 Task: Add a signature Alan Parker containing Warm regards, Alan Parker to email address softage.10@softage.net and add a folder Disaster recovery
Action: Mouse moved to (105, 99)
Screenshot: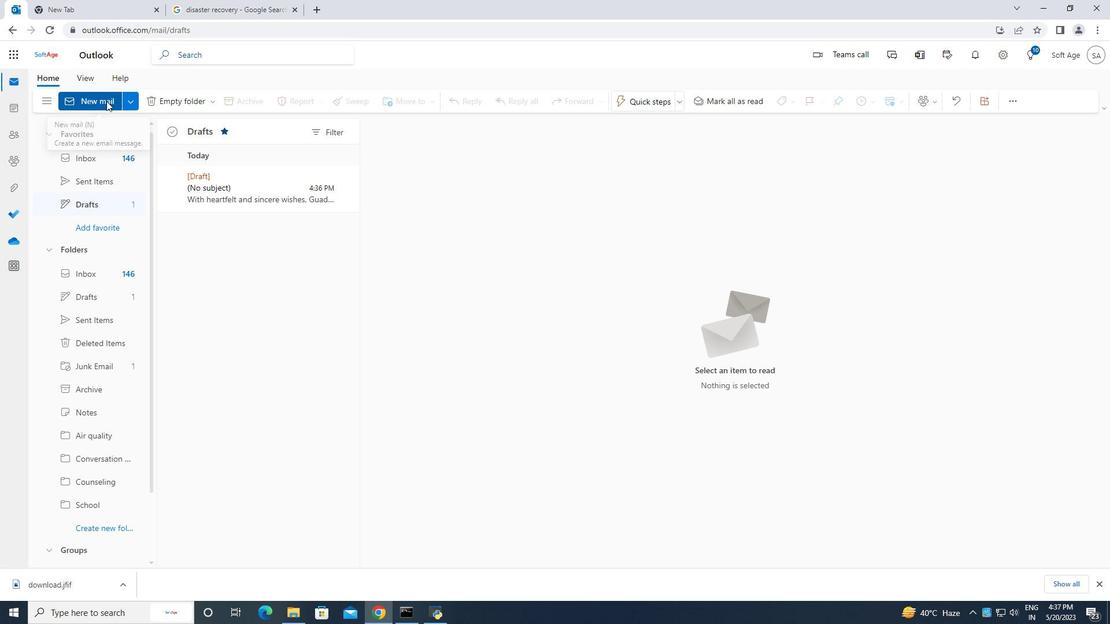
Action: Mouse pressed left at (105, 99)
Screenshot: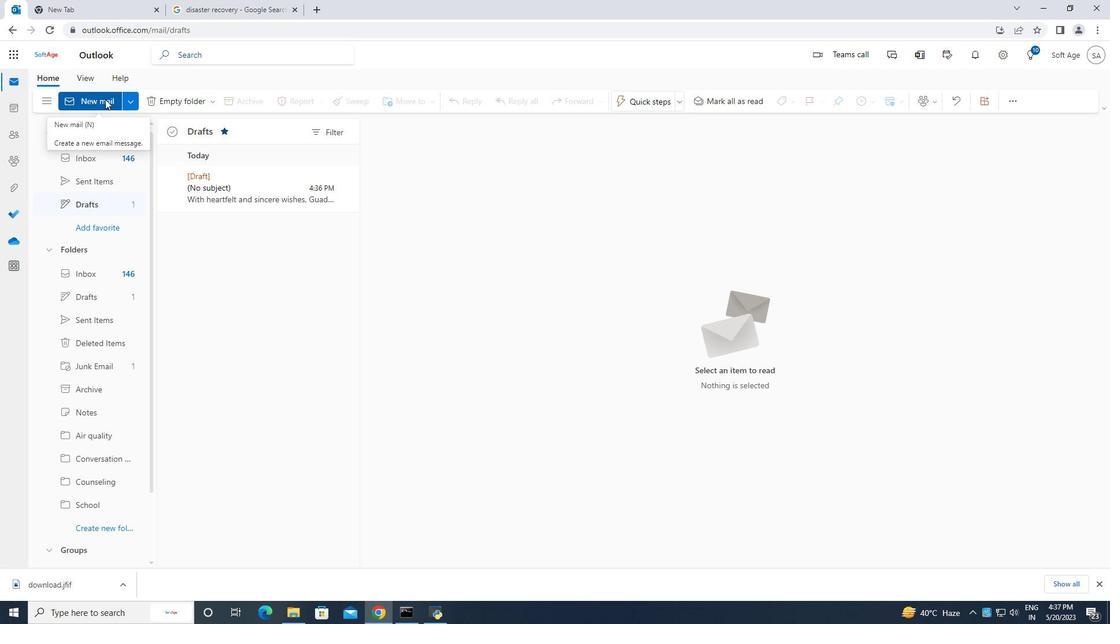 
Action: Mouse moved to (746, 101)
Screenshot: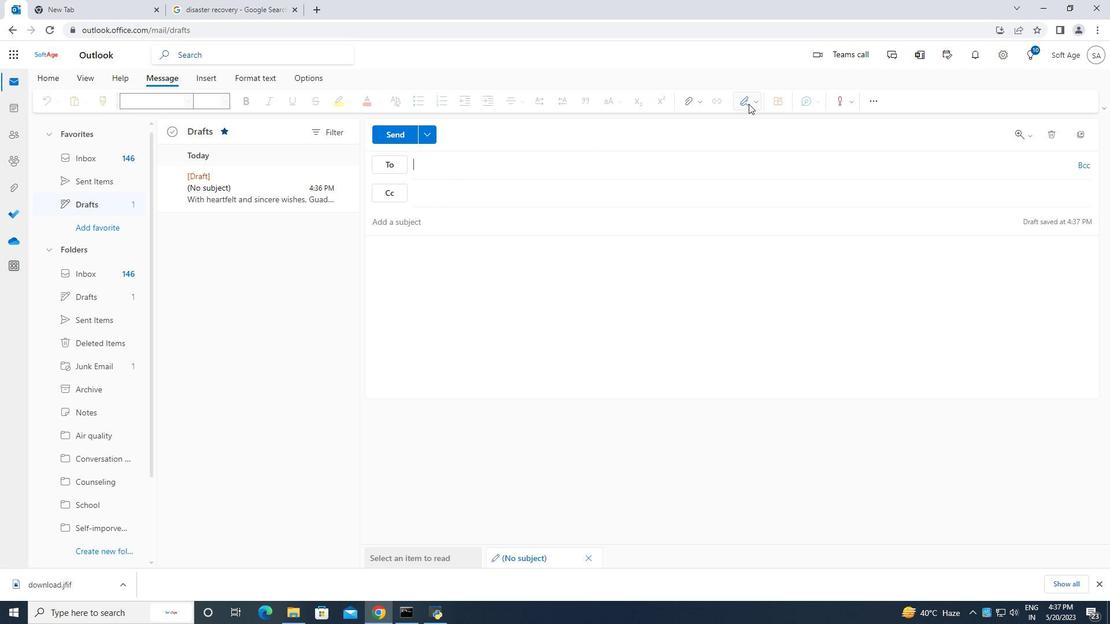 
Action: Mouse pressed left at (746, 101)
Screenshot: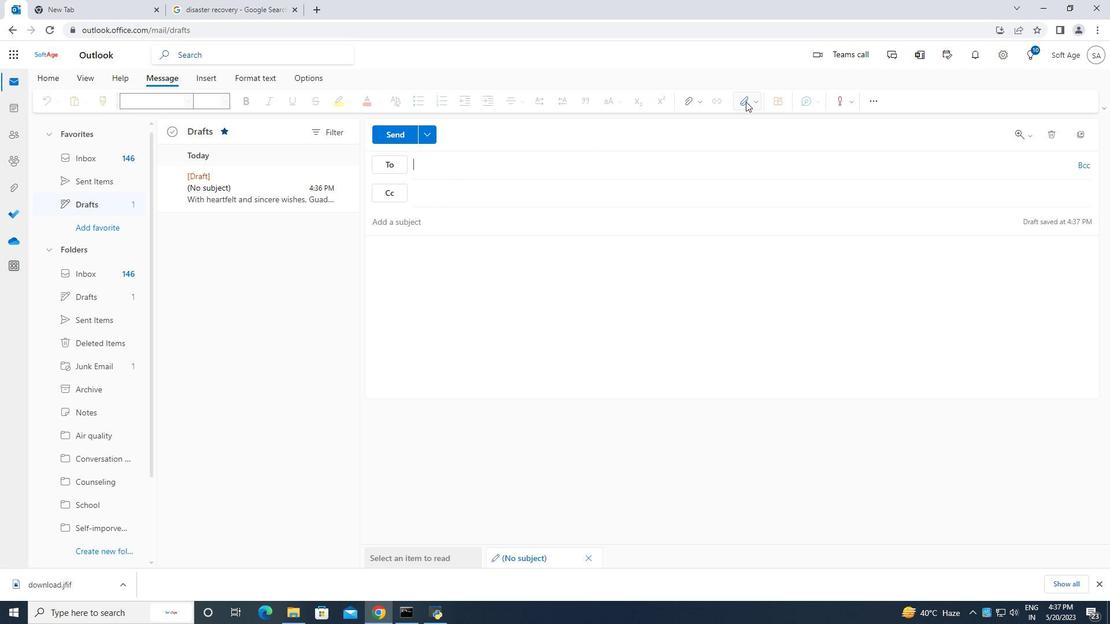 
Action: Mouse moved to (716, 147)
Screenshot: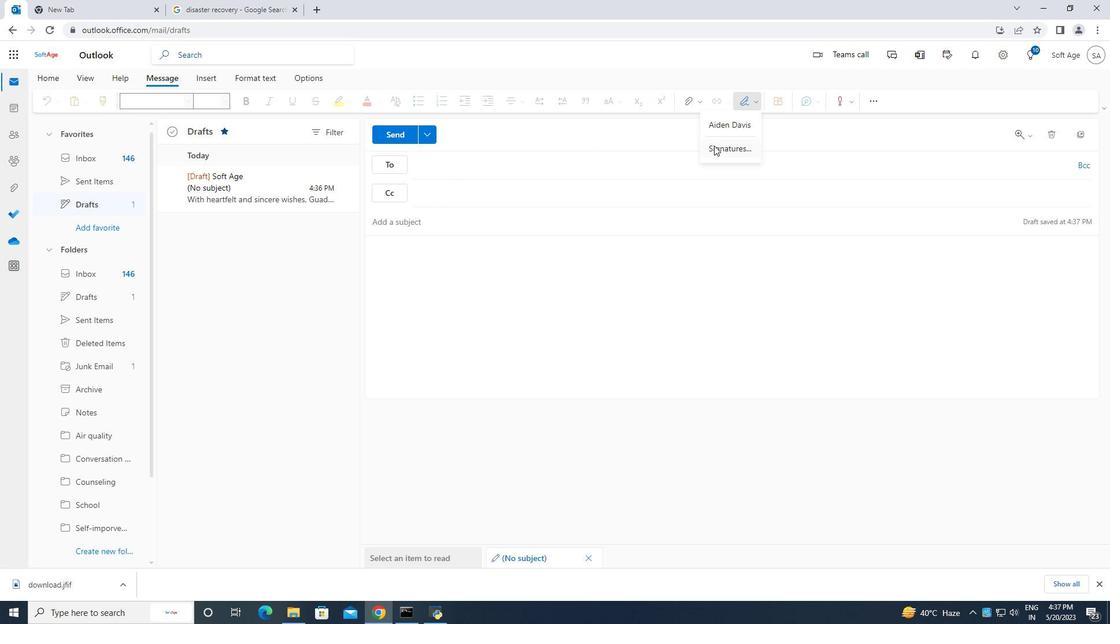 
Action: Mouse pressed left at (716, 147)
Screenshot: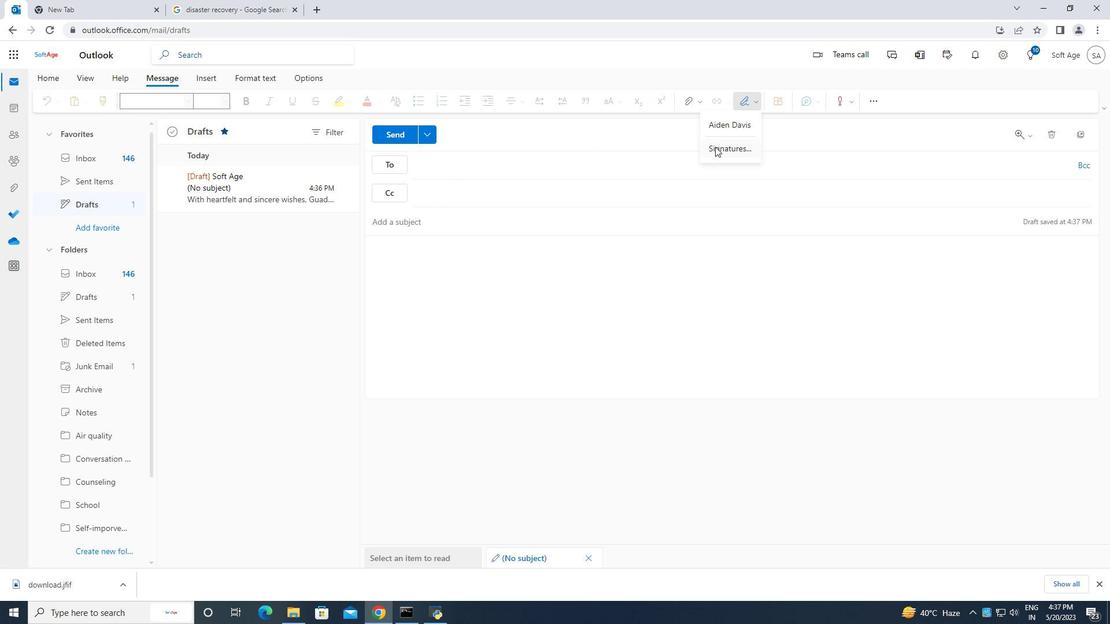 
Action: Mouse moved to (782, 193)
Screenshot: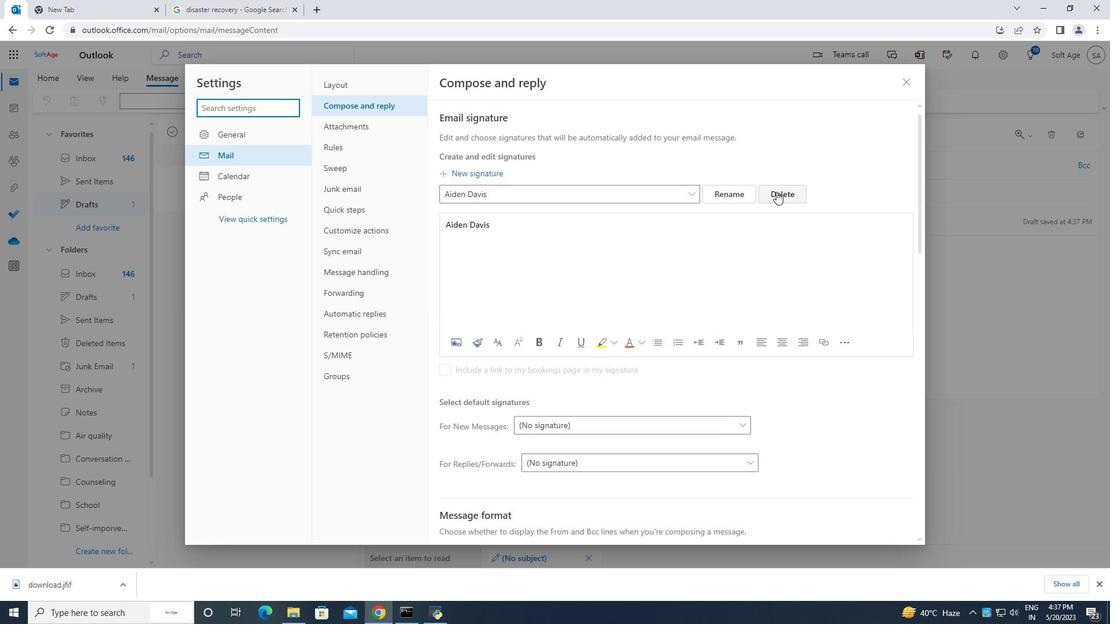 
Action: Mouse pressed left at (782, 193)
Screenshot: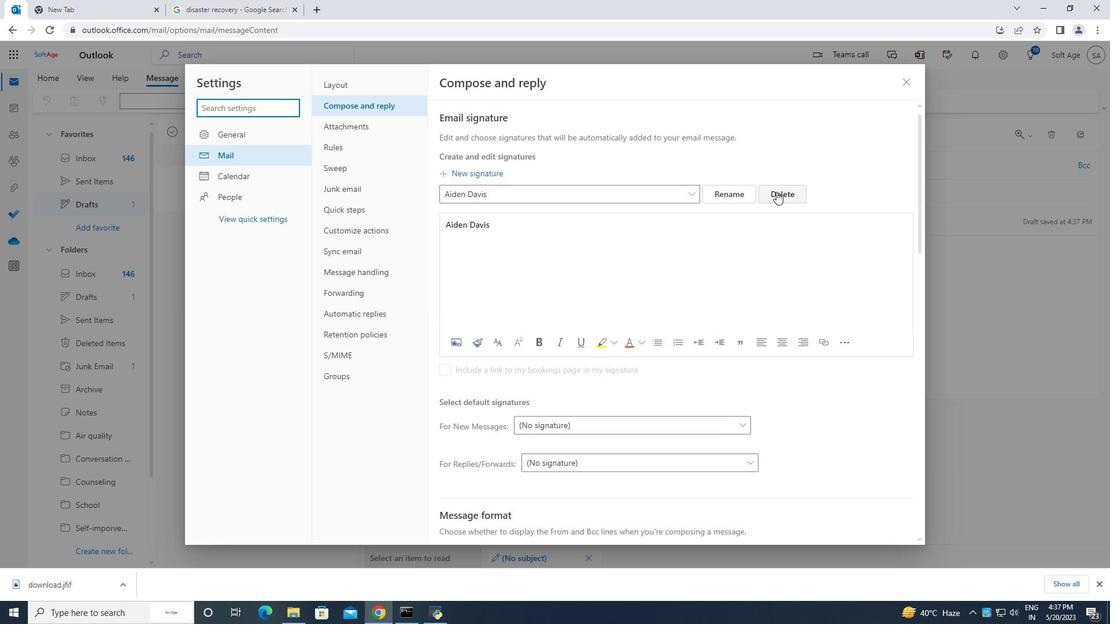 
Action: Mouse moved to (523, 190)
Screenshot: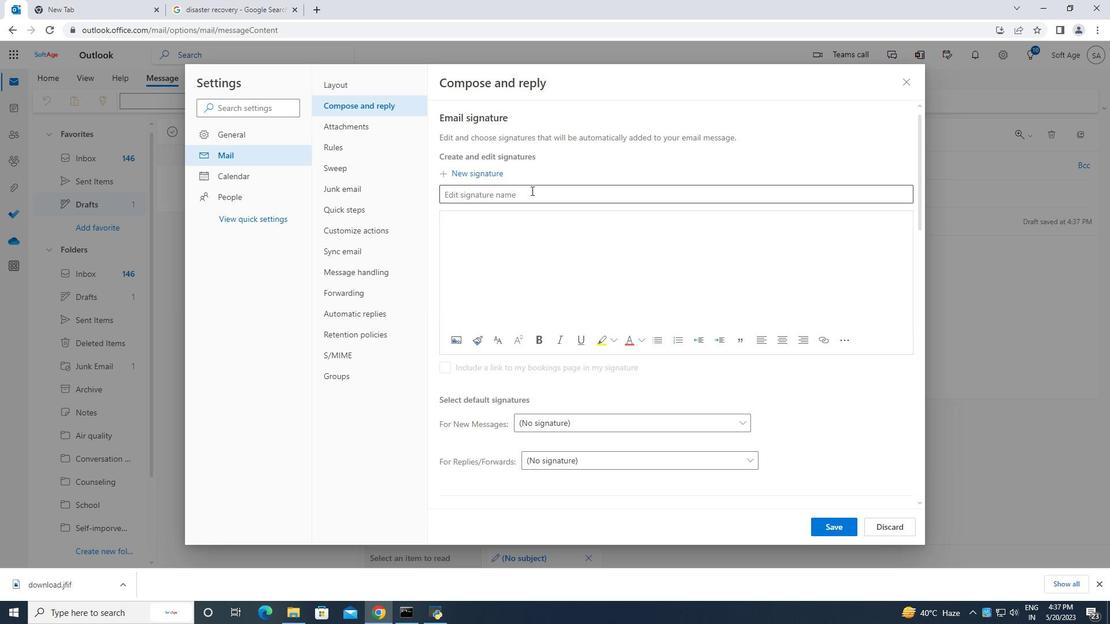 
Action: Mouse pressed left at (523, 190)
Screenshot: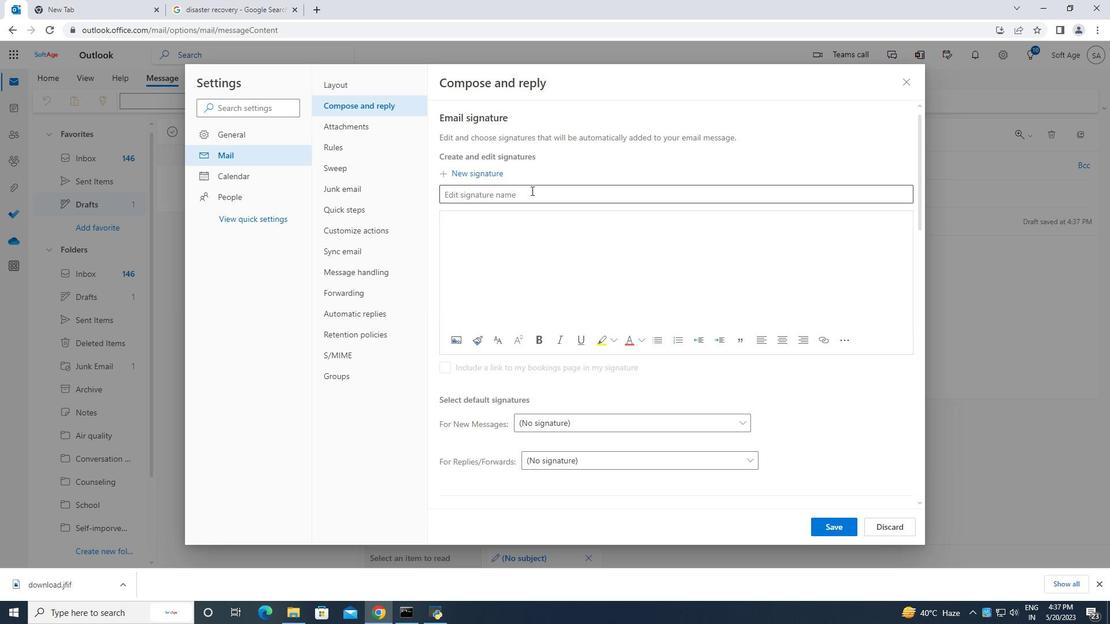 
Action: Mouse moved to (522, 190)
Screenshot: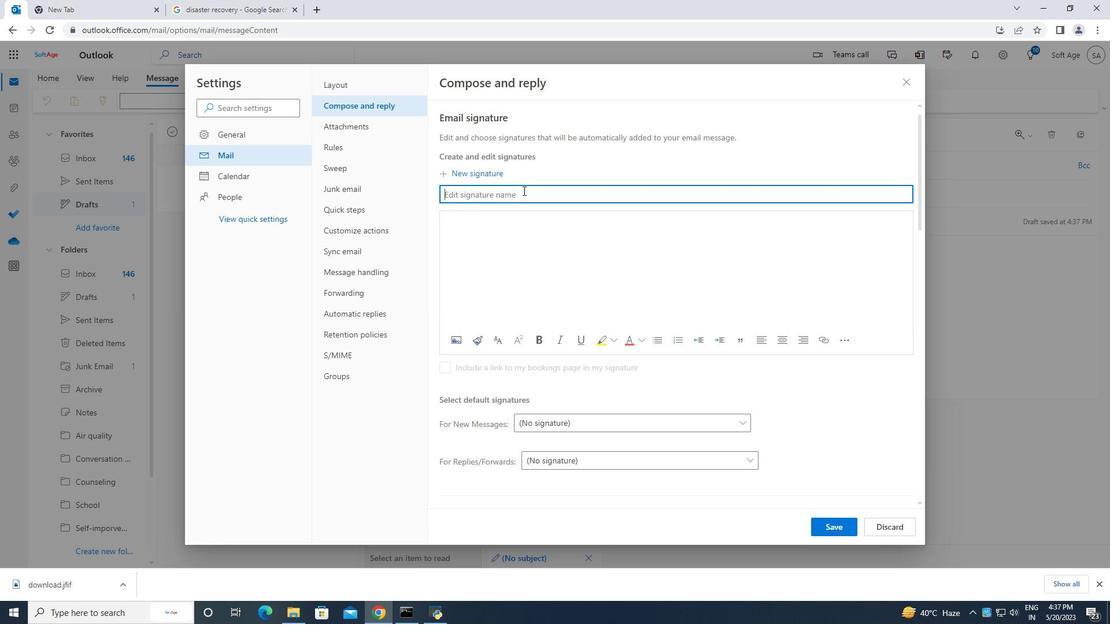 
Action: Key pressed <Key.caps_lock>A<Key.caps_lock>lan<Key.space><Key.caps_lock>P<Key.caps_lock>arker
Screenshot: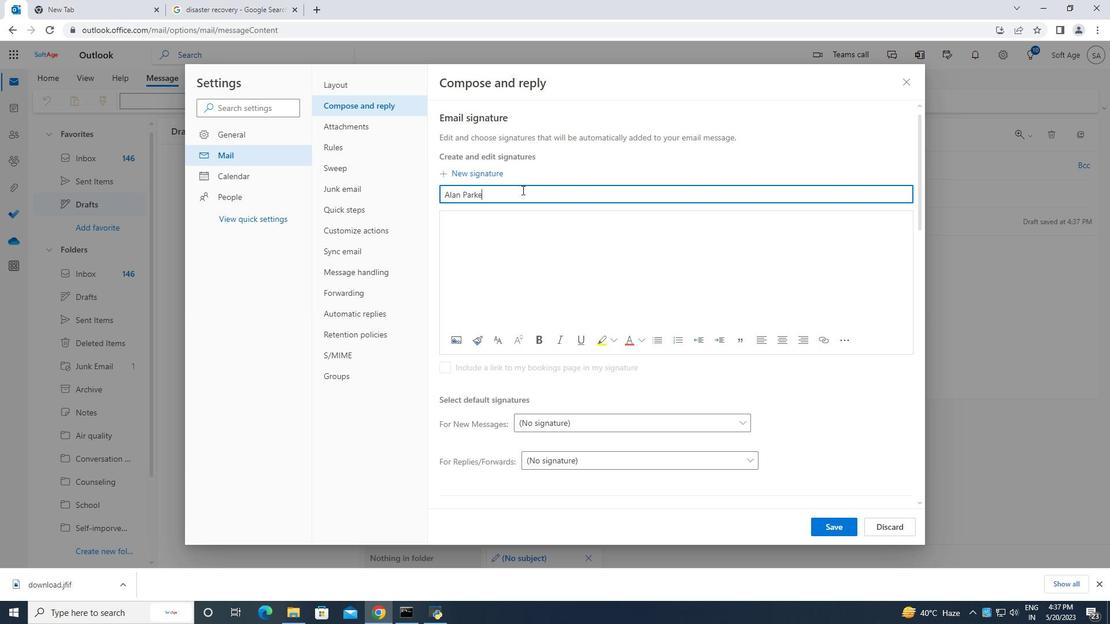 
Action: Mouse moved to (489, 227)
Screenshot: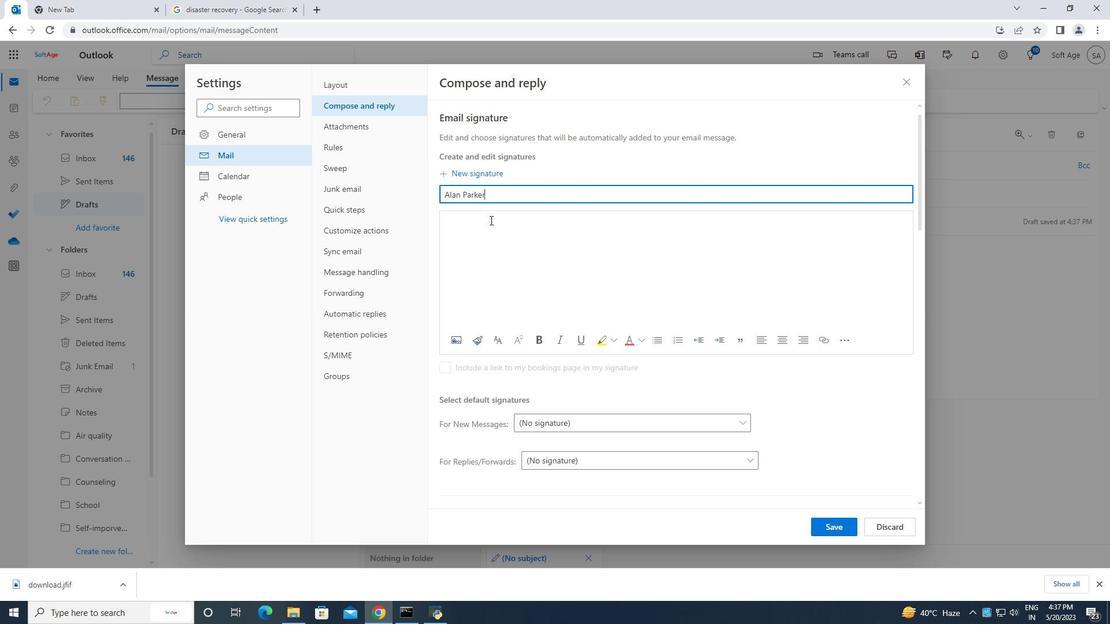 
Action: Mouse pressed left at (489, 227)
Screenshot: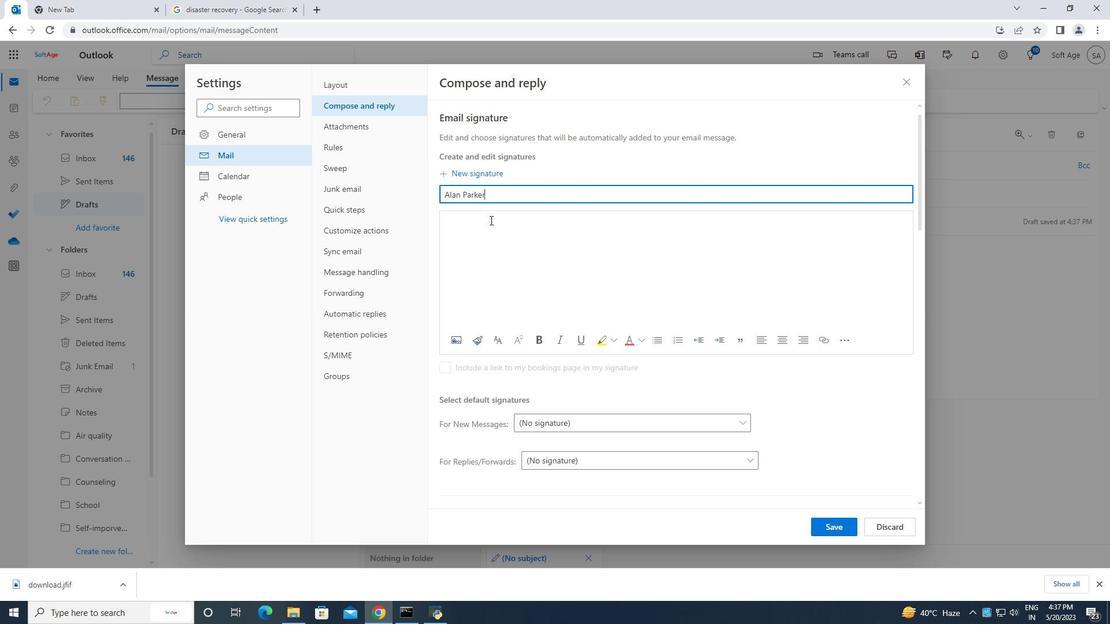 
Action: Mouse moved to (489, 227)
Screenshot: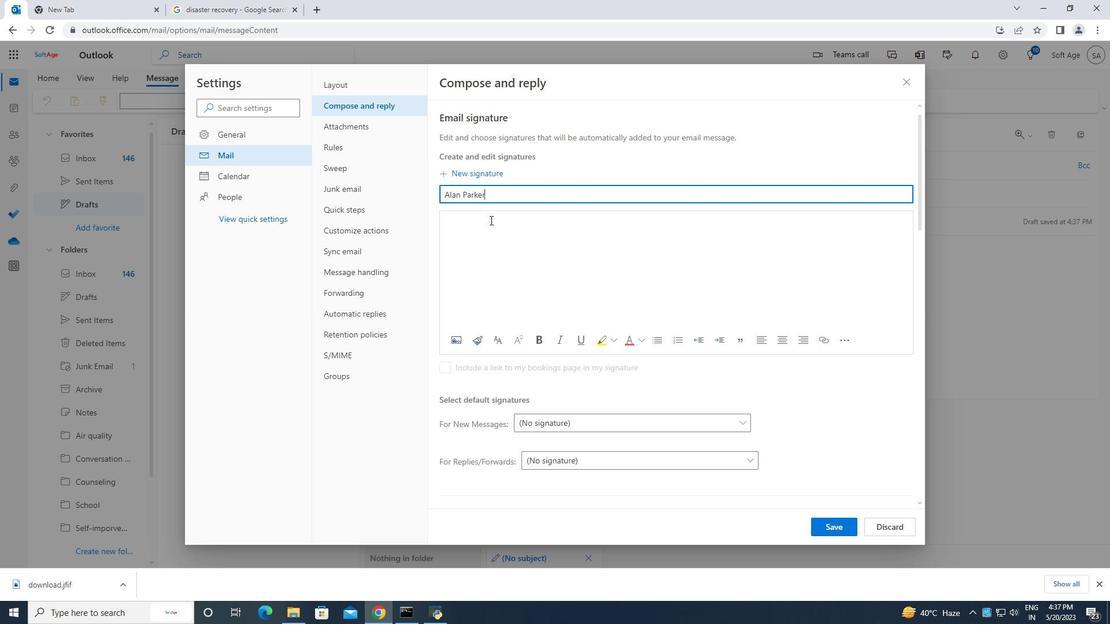 
Action: Key pressed <Key.caps_lock>A<Key.caps_lock>lan<Key.space><Key.caps_lock>P<Key.caps_lock>arker
Screenshot: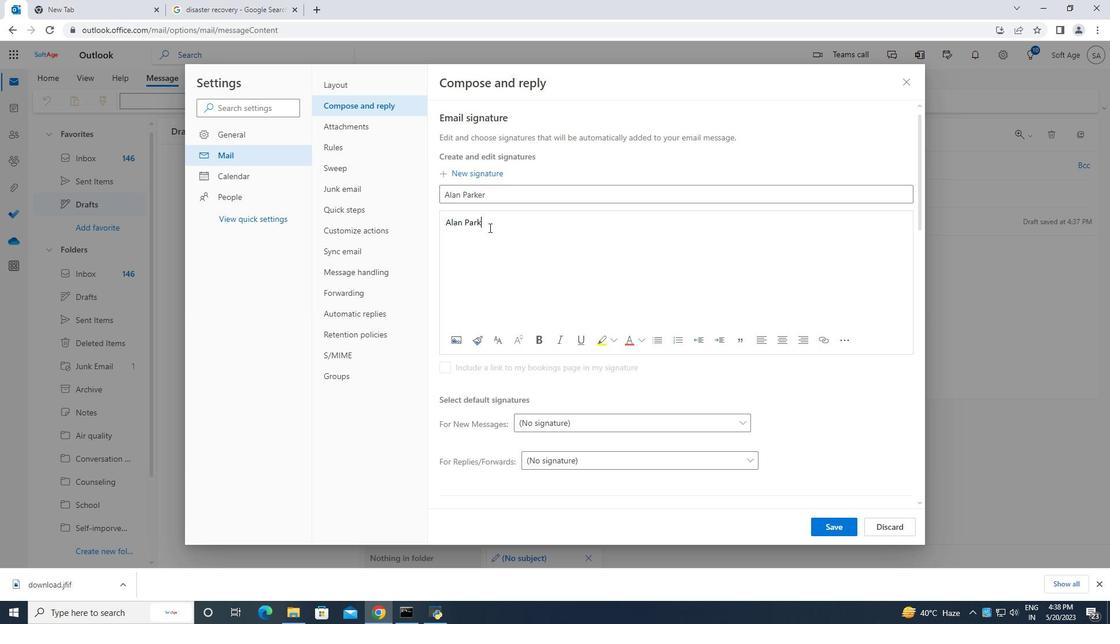 
Action: Mouse moved to (824, 528)
Screenshot: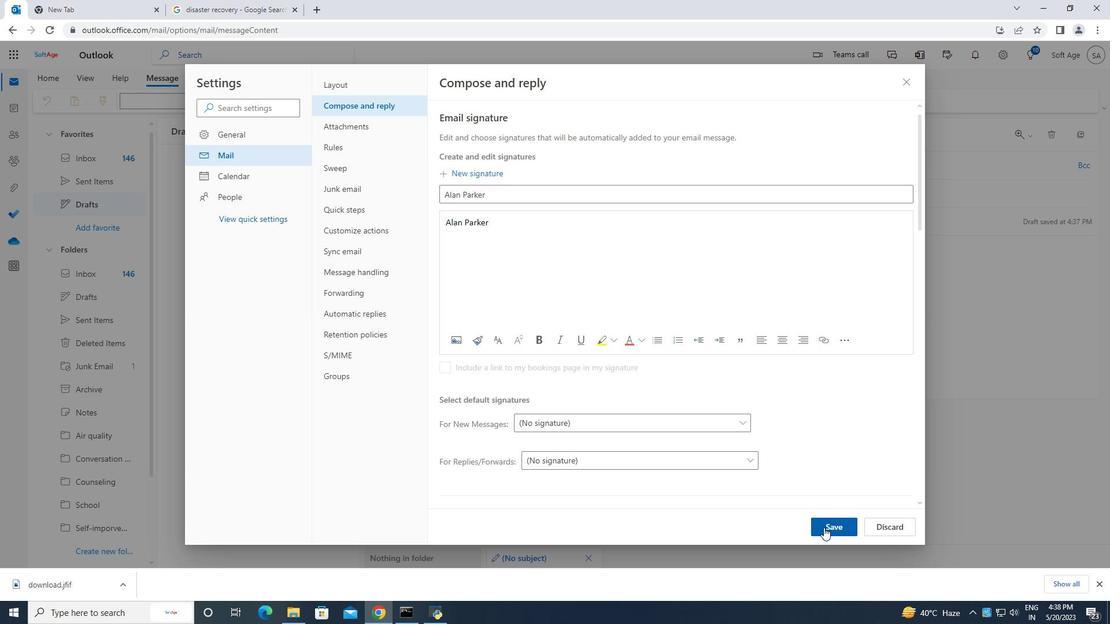 
Action: Mouse pressed left at (824, 528)
Screenshot: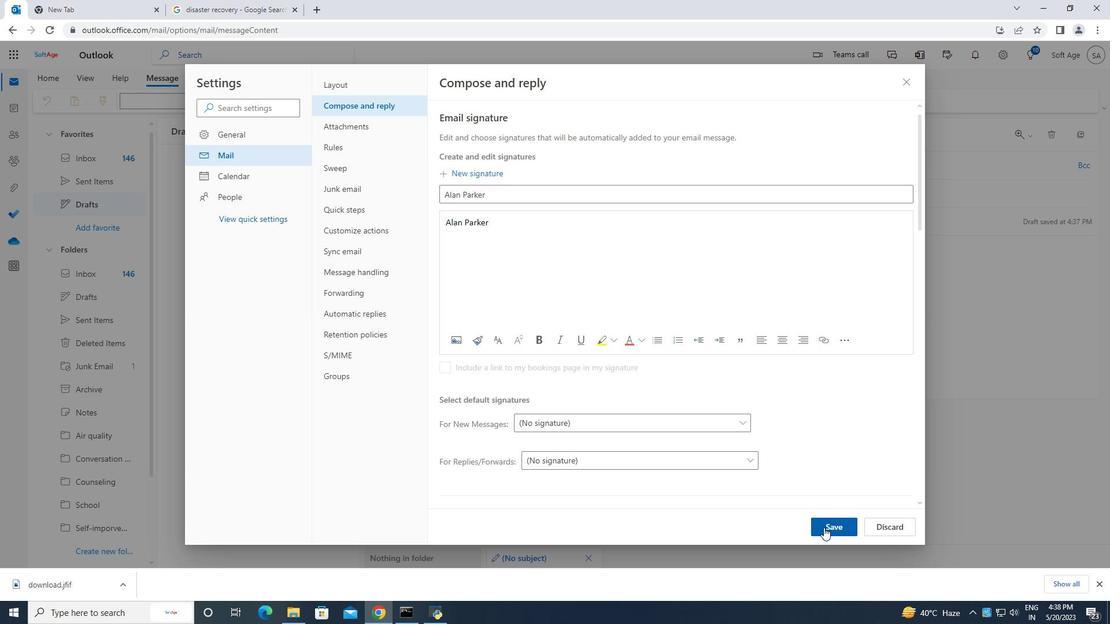 
Action: Mouse moved to (903, 84)
Screenshot: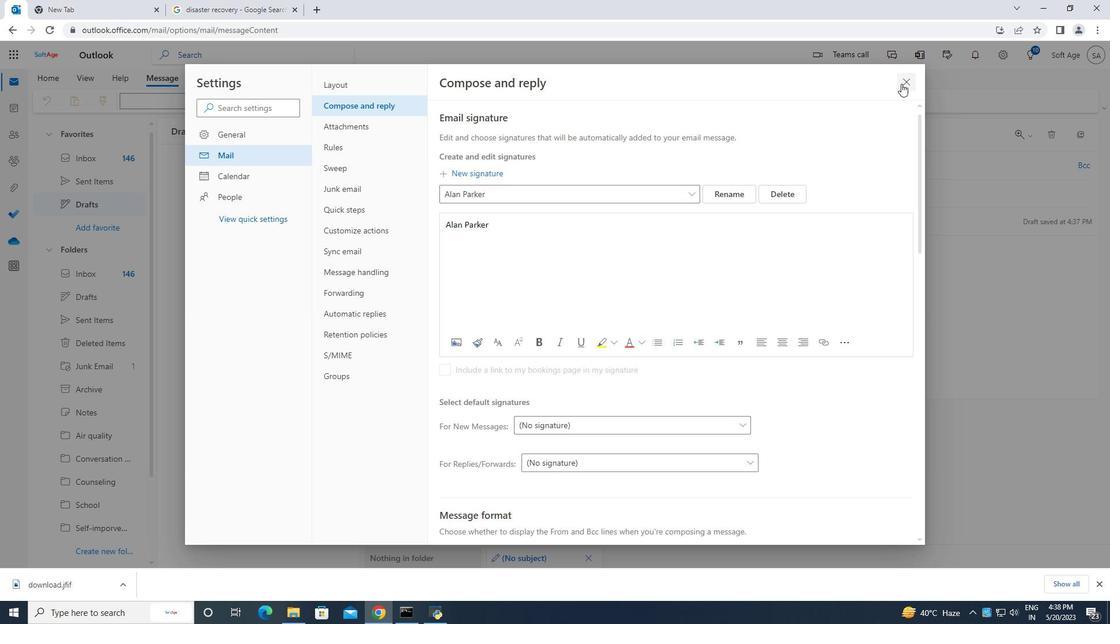 
Action: Mouse pressed left at (903, 84)
Screenshot: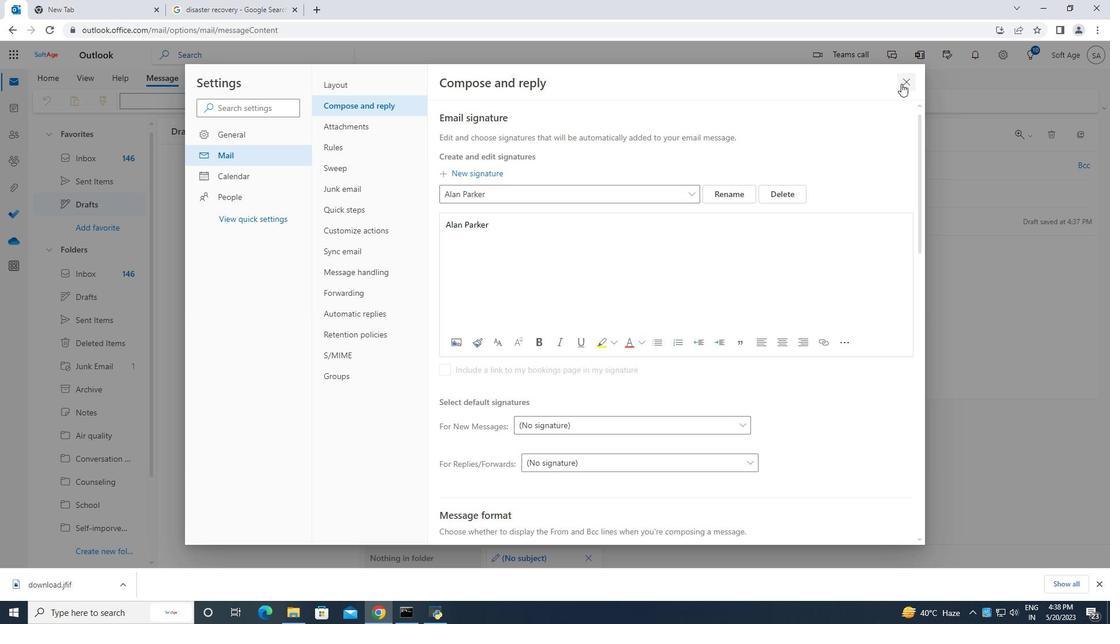 
Action: Mouse moved to (750, 101)
Screenshot: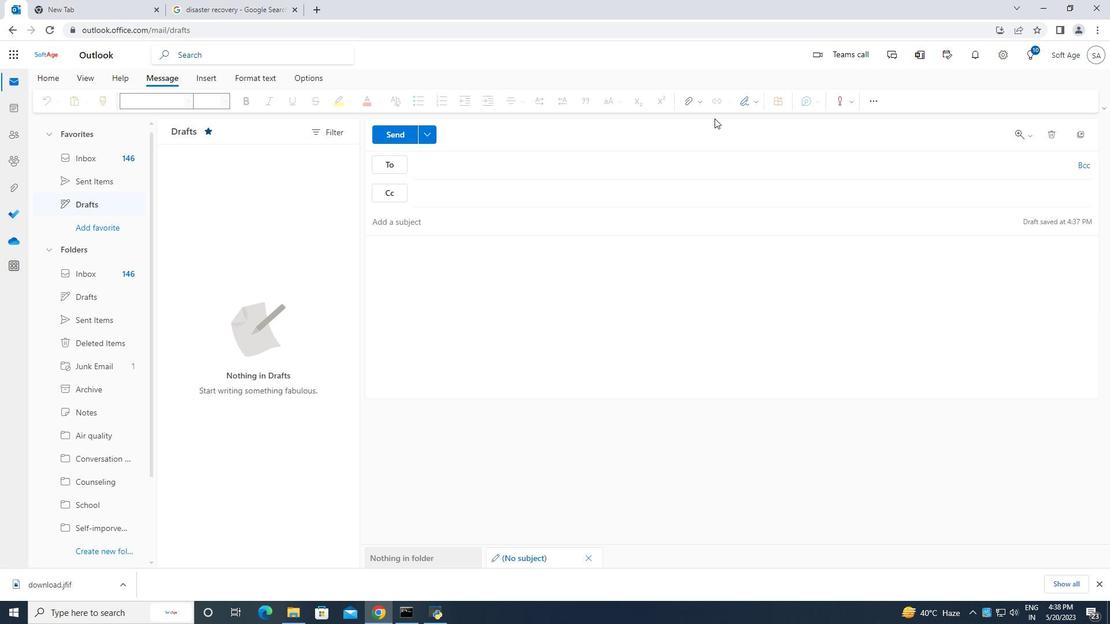 
Action: Mouse pressed left at (750, 101)
Screenshot: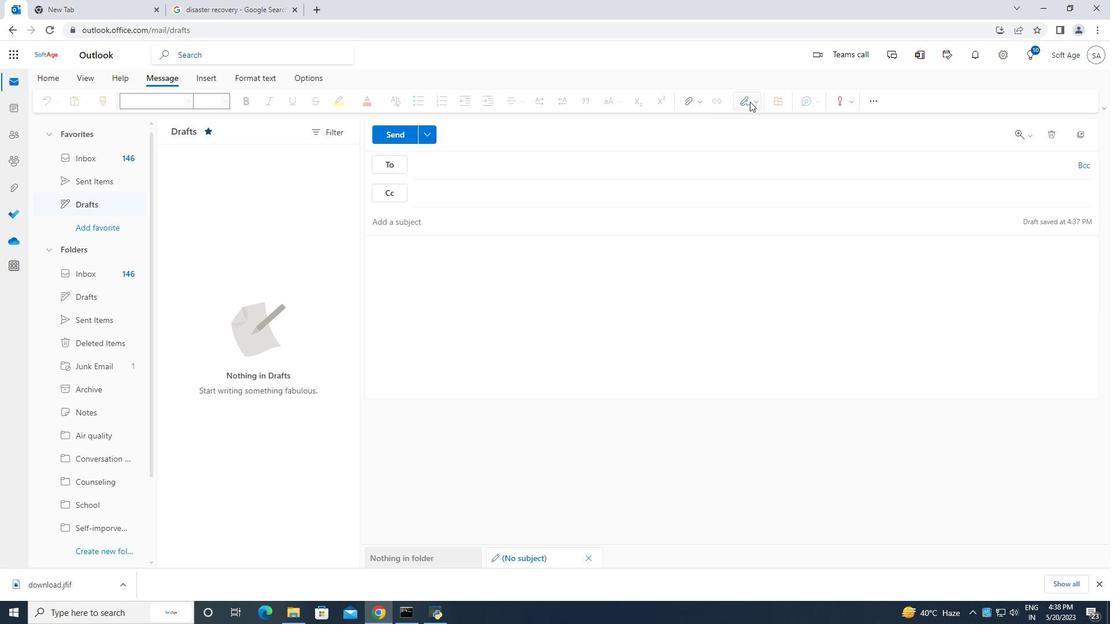 
Action: Mouse moved to (722, 122)
Screenshot: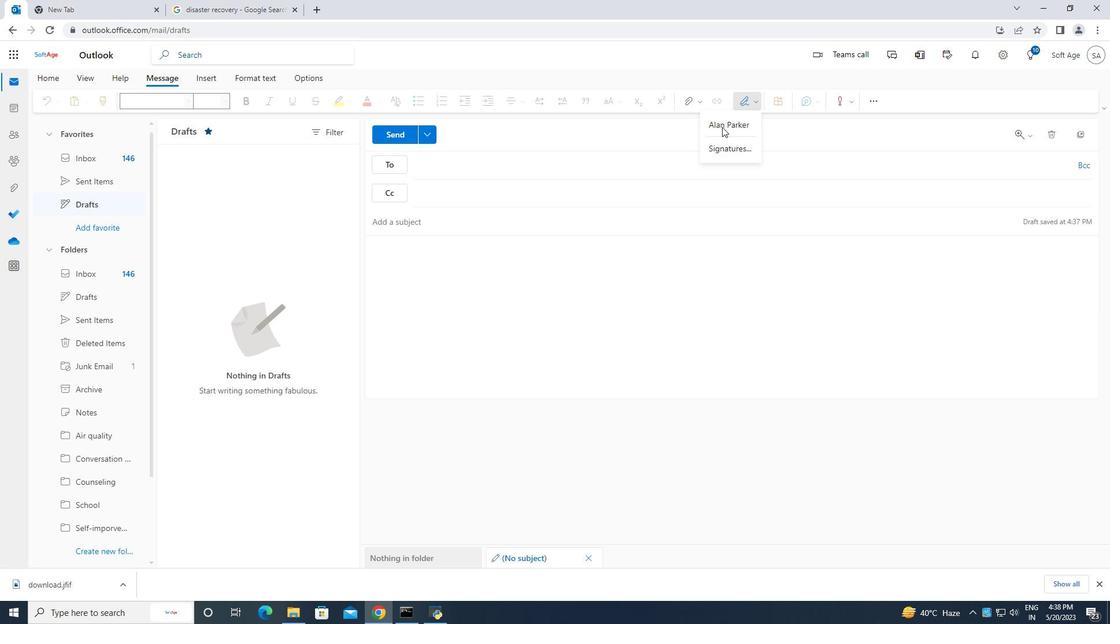 
Action: Mouse pressed left at (722, 122)
Screenshot: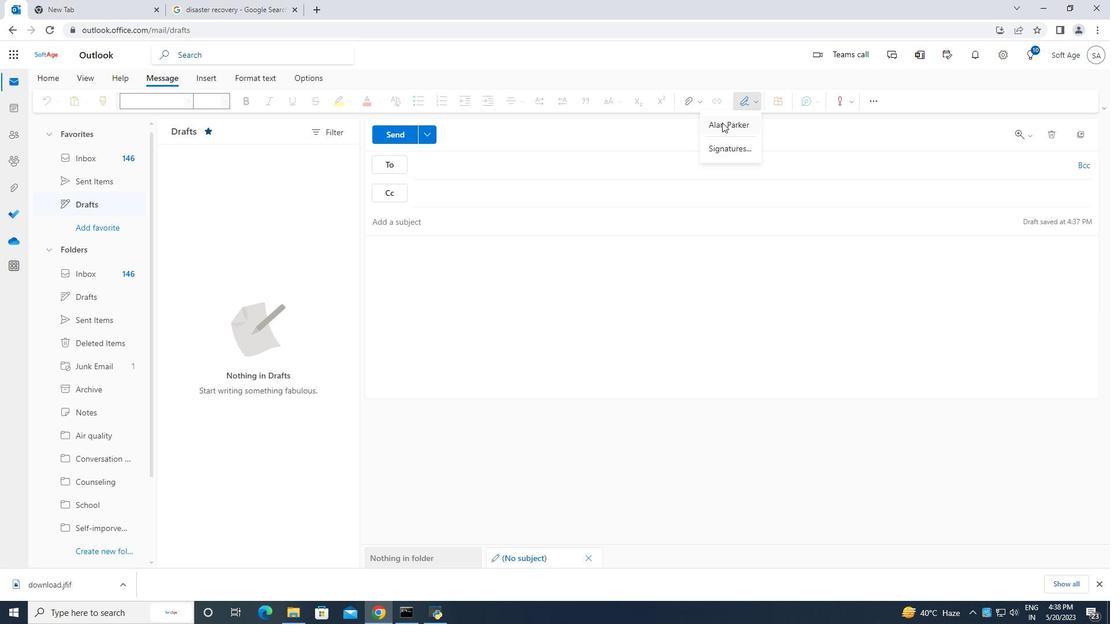 
Action: Mouse moved to (403, 247)
Screenshot: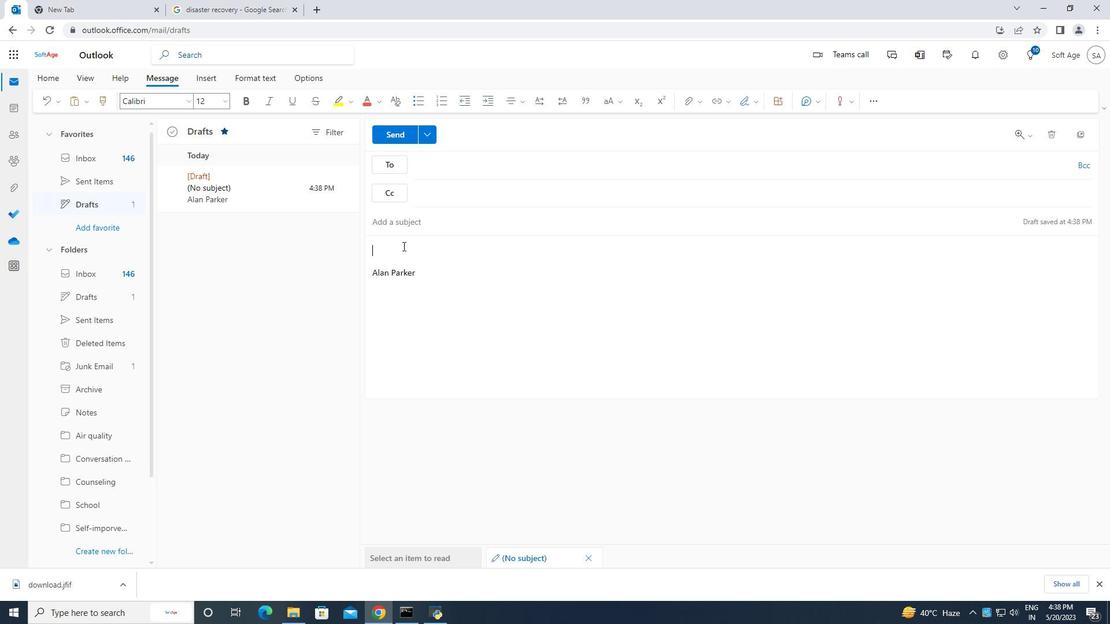 
Action: Mouse pressed left at (403, 247)
Screenshot: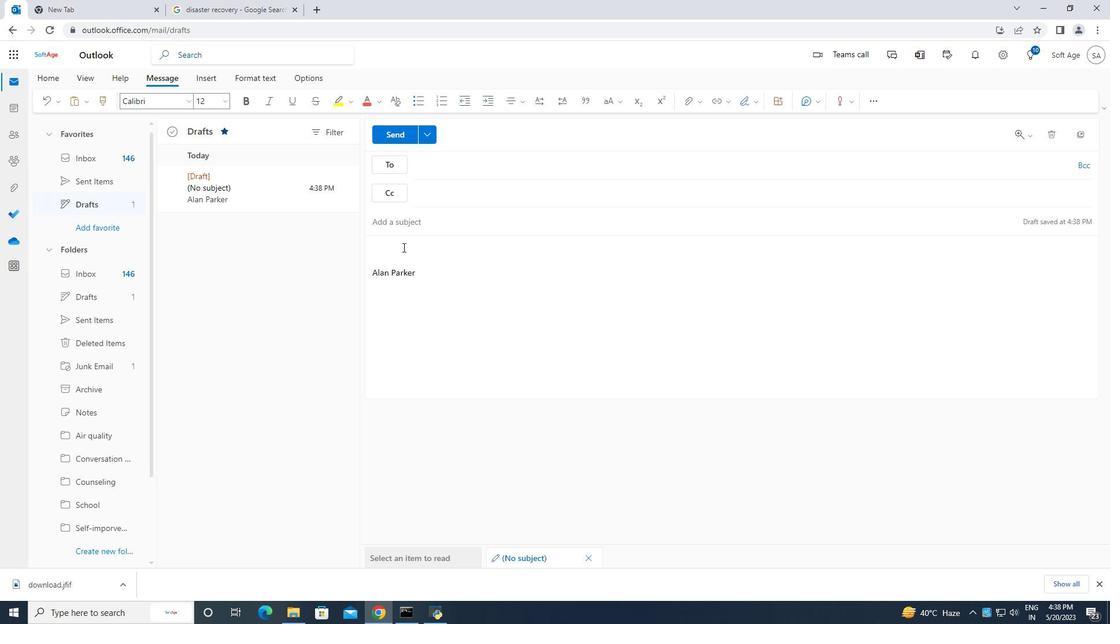 
Action: Key pressed <Key.caps_lock>C<Key.caps_lock>ontaing<Key.space><Key.caps_lock>W<Key.caps_lock>arm
Screenshot: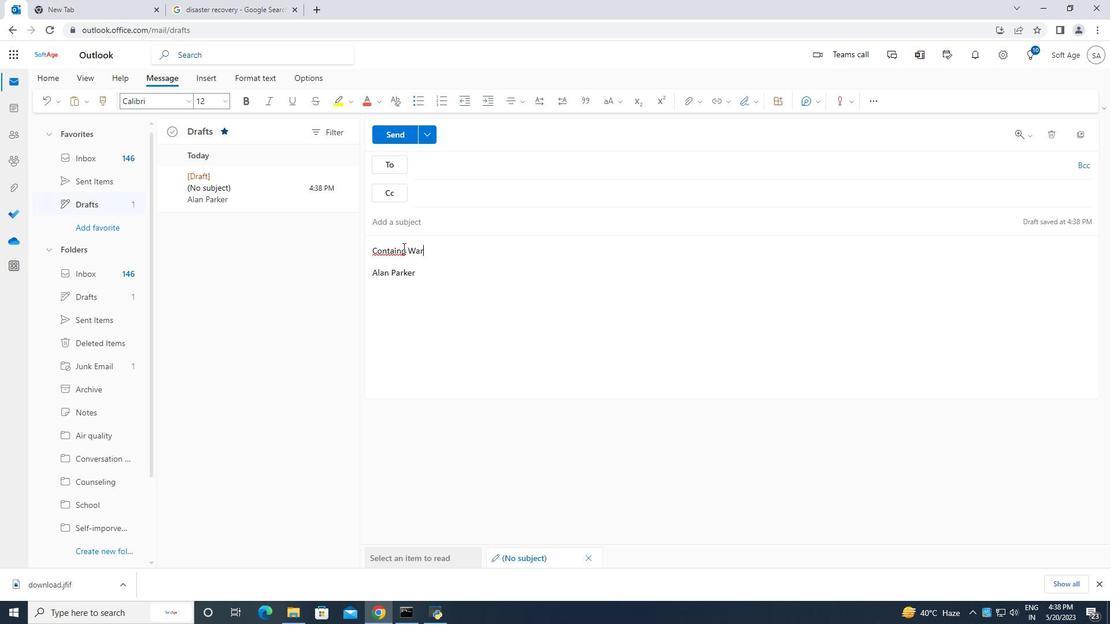 
Action: Mouse moved to (387, 252)
Screenshot: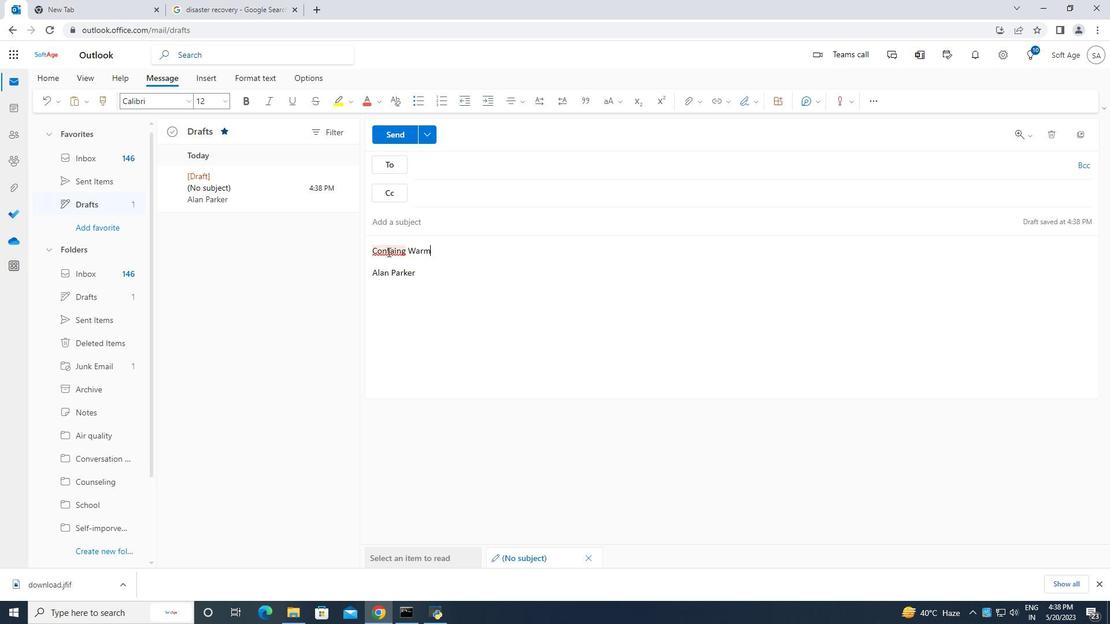 
Action: Mouse pressed left at (387, 252)
Screenshot: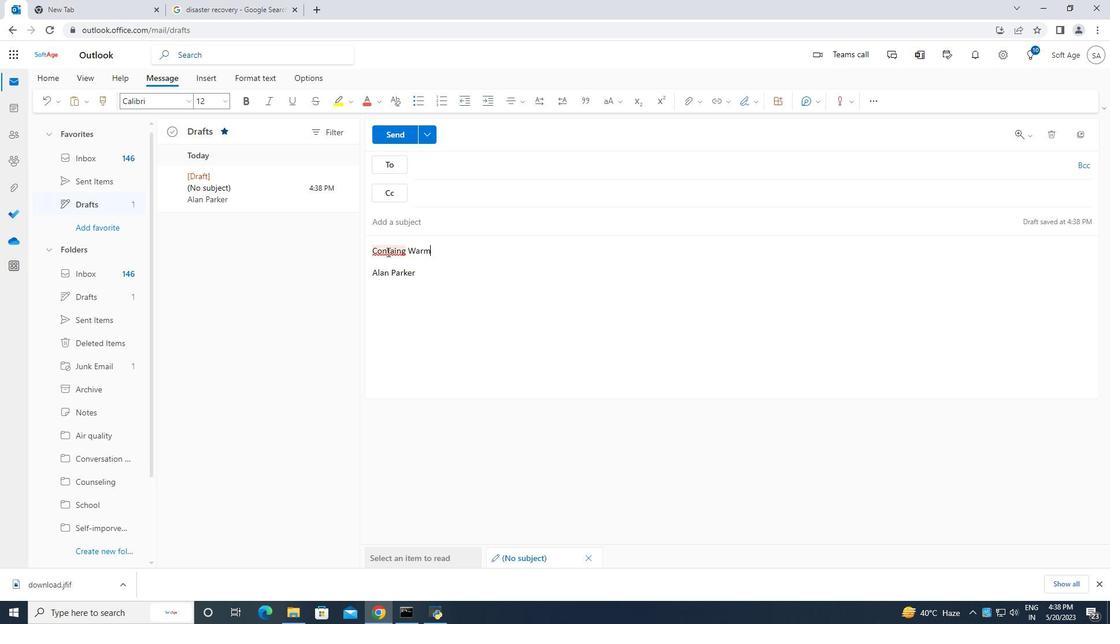 
Action: Mouse moved to (387, 252)
Screenshot: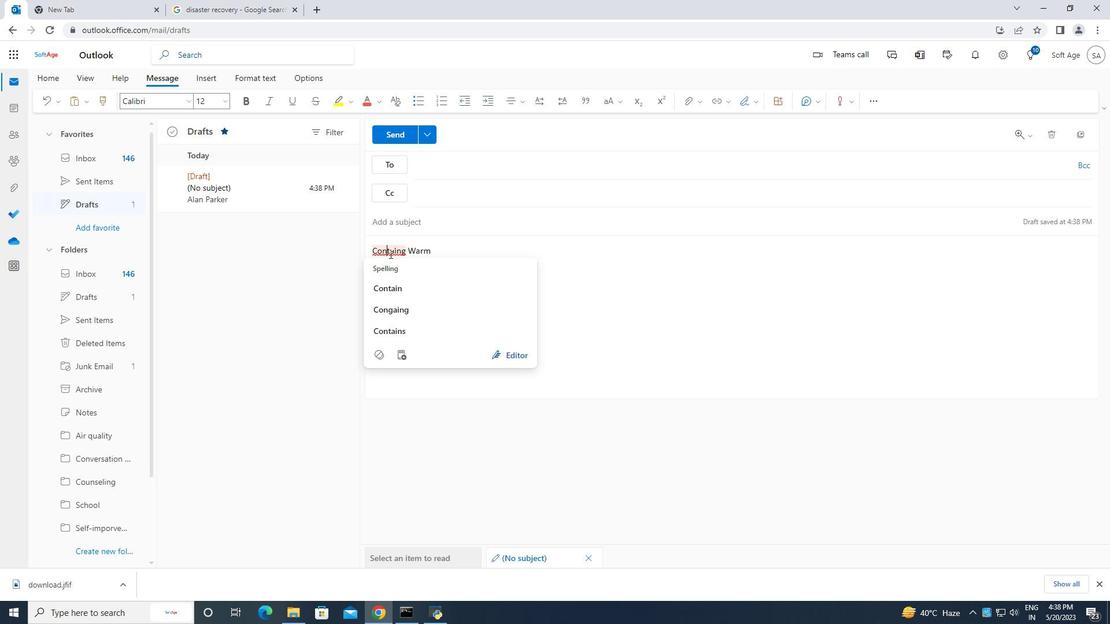 
Action: Mouse pressed left at (387, 252)
Screenshot: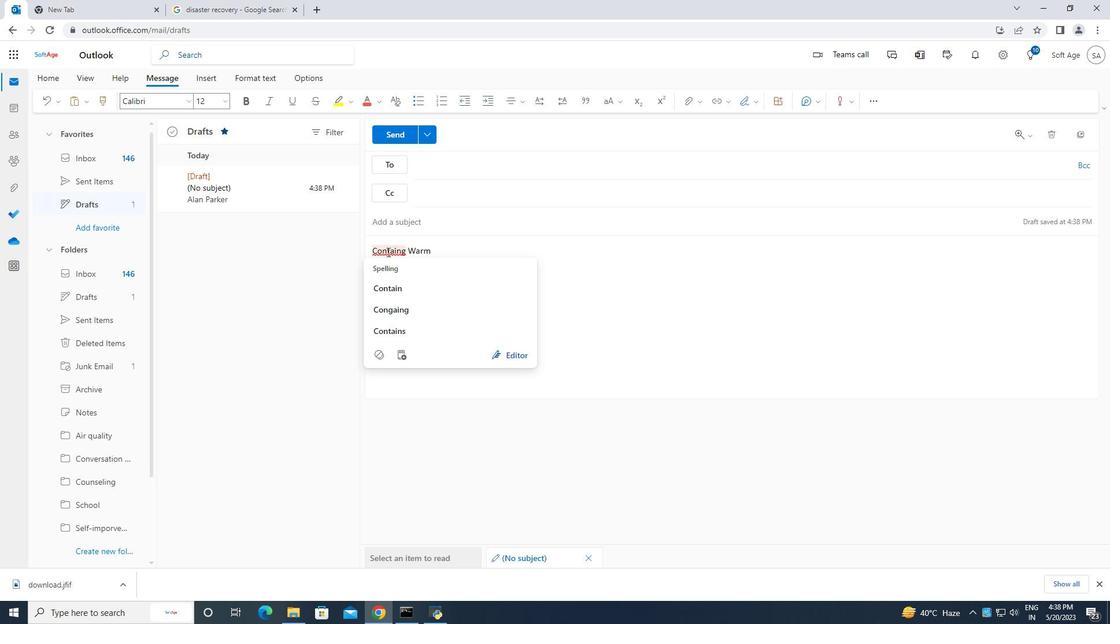 
Action: Mouse moved to (389, 252)
Screenshot: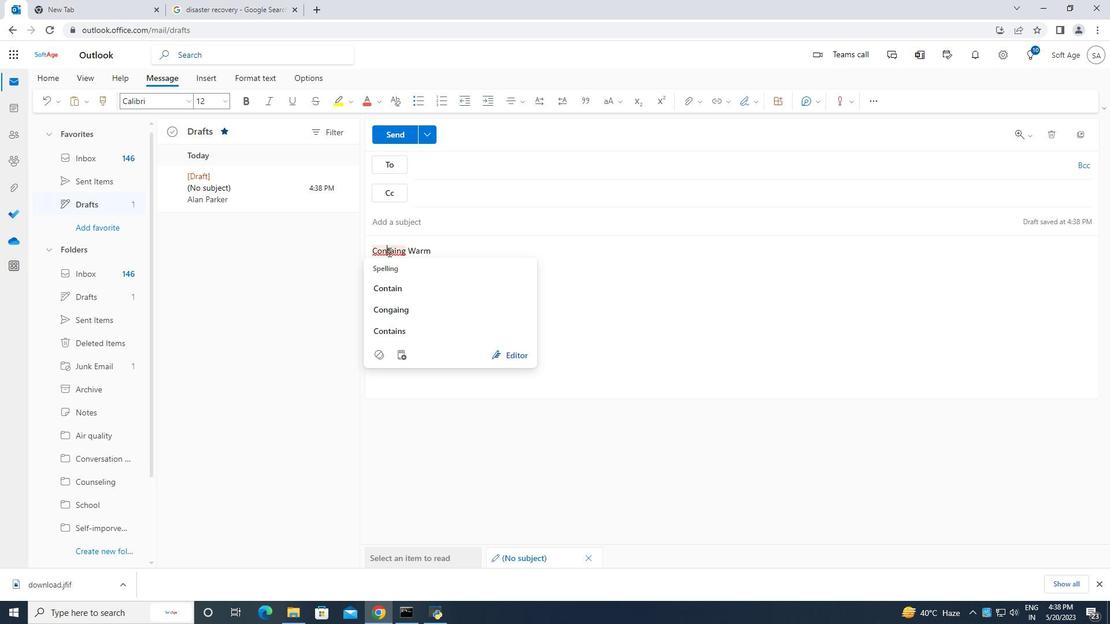 
Action: Mouse pressed left at (389, 252)
Screenshot: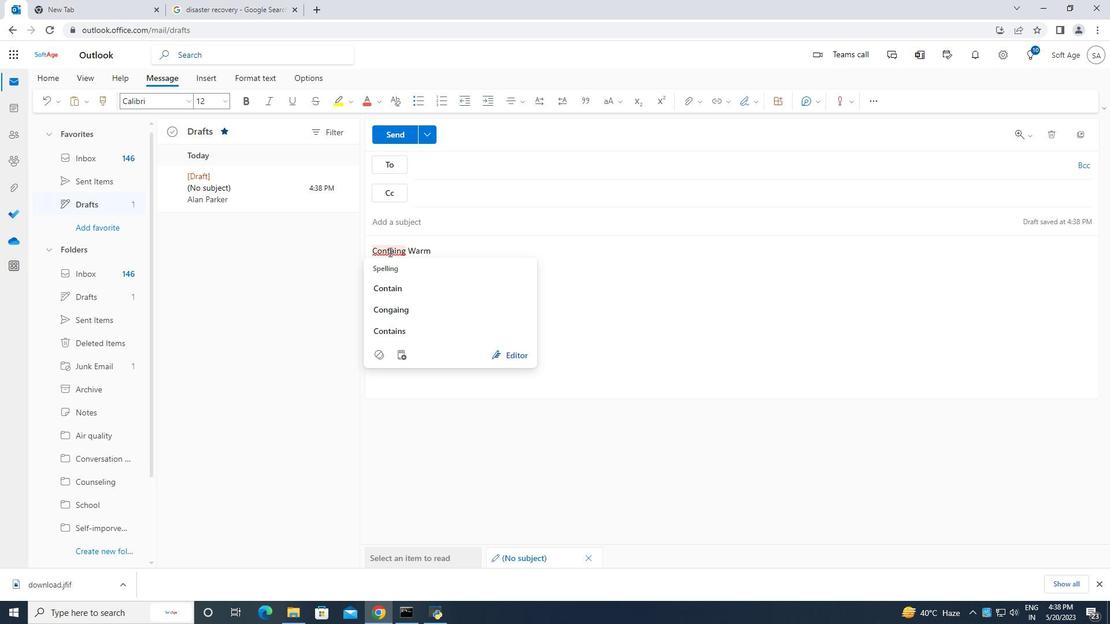 
Action: Mouse moved to (397, 259)
Screenshot: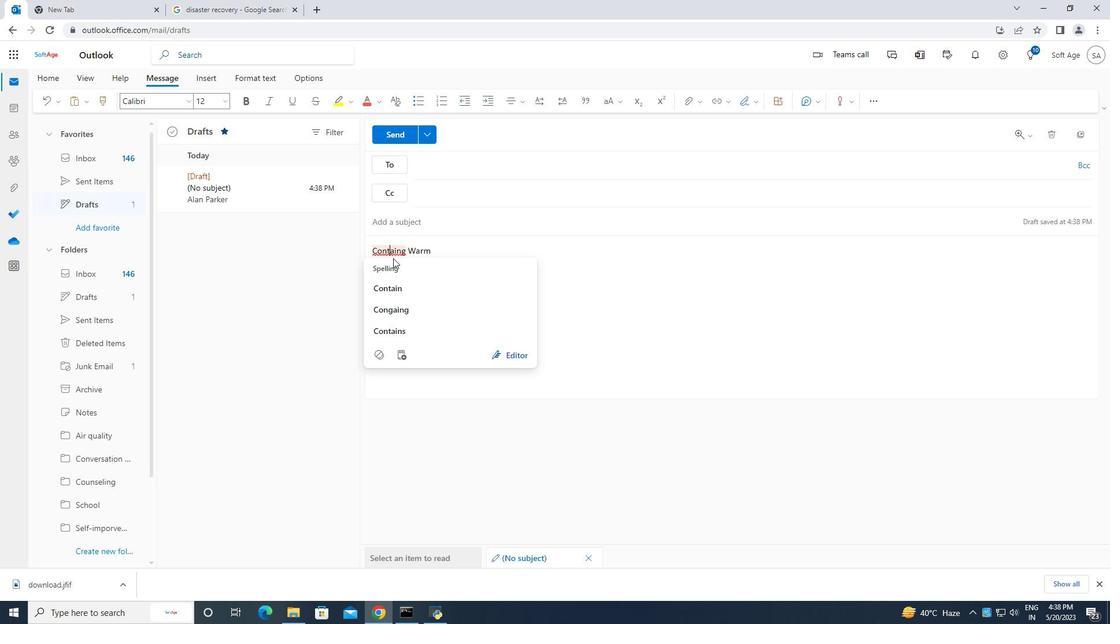 
Action: Key pressed a
Screenshot: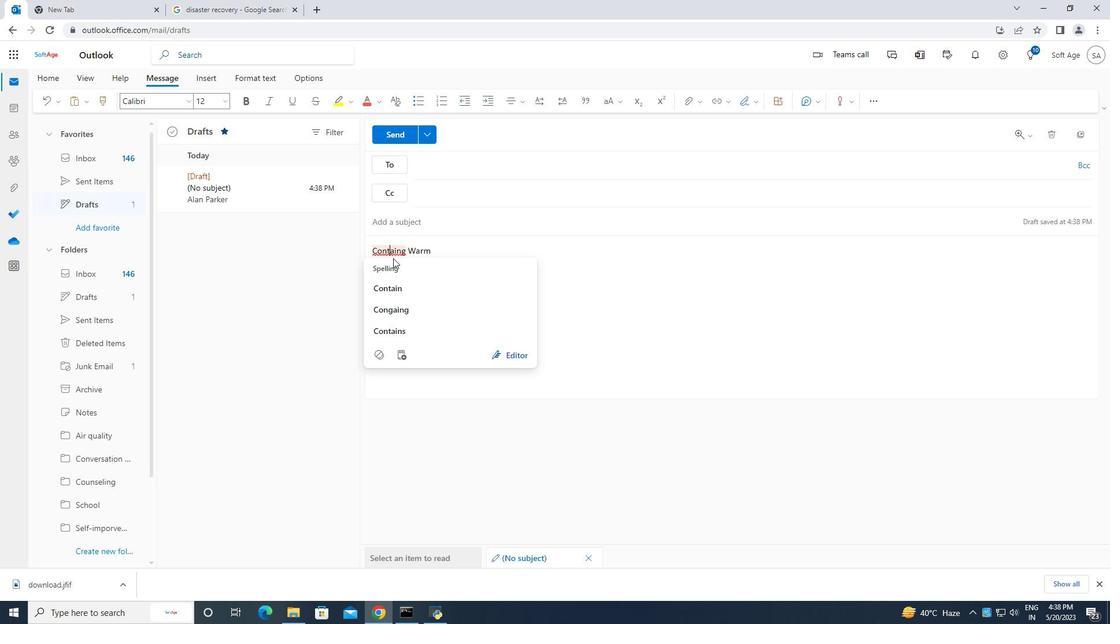 
Action: Mouse moved to (446, 256)
Screenshot: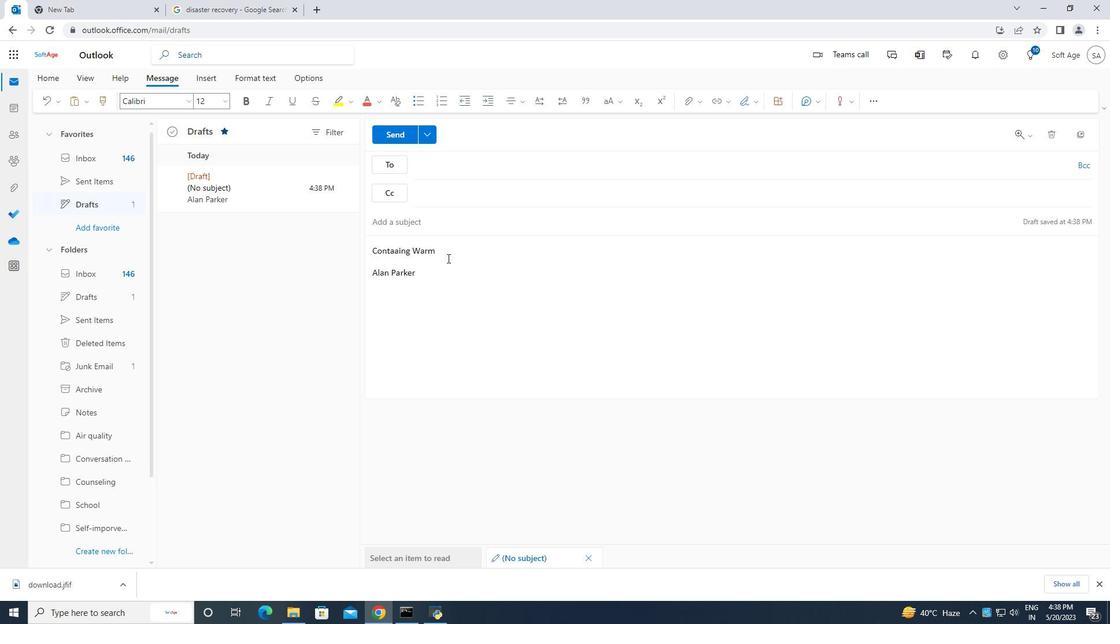 
Action: Key pressed <Key.backspace>
Screenshot: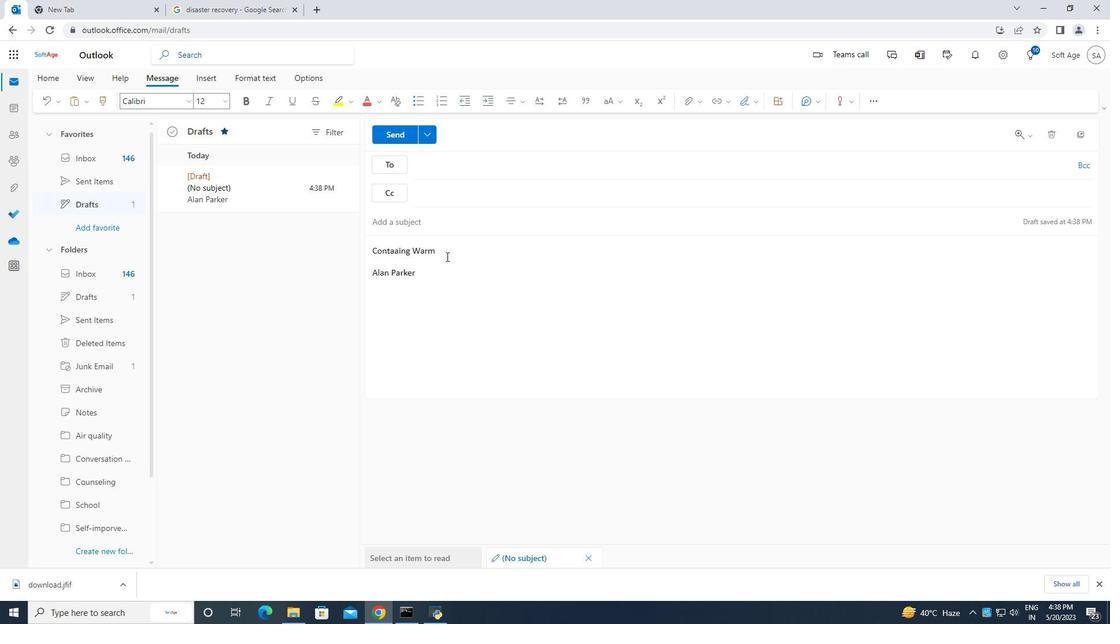 
Action: Mouse moved to (394, 251)
Screenshot: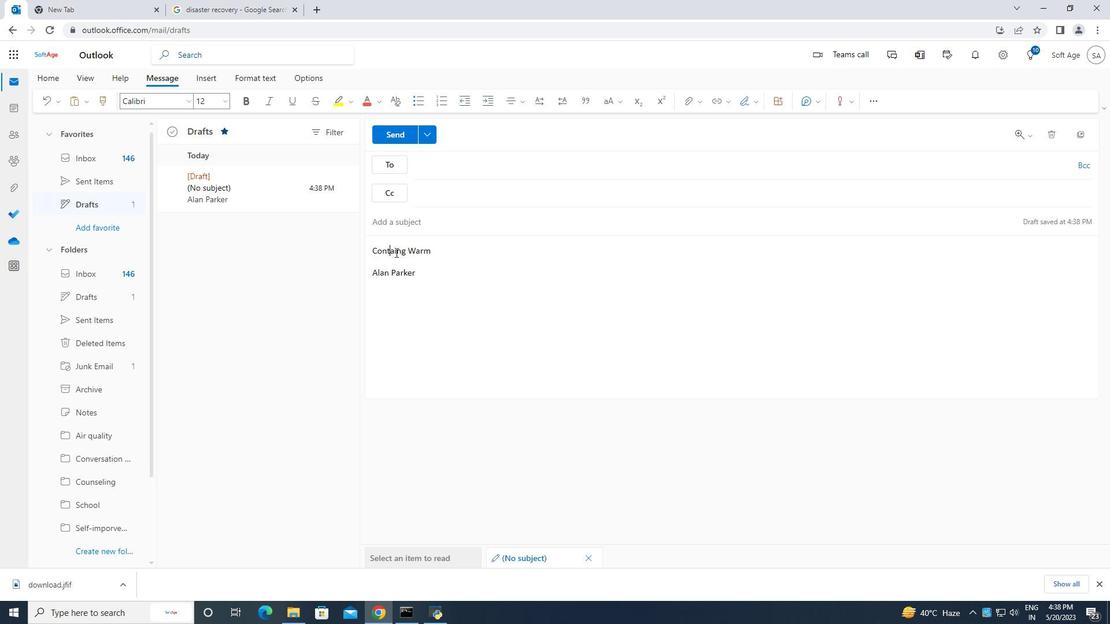 
Action: Mouse pressed left at (394, 251)
Screenshot: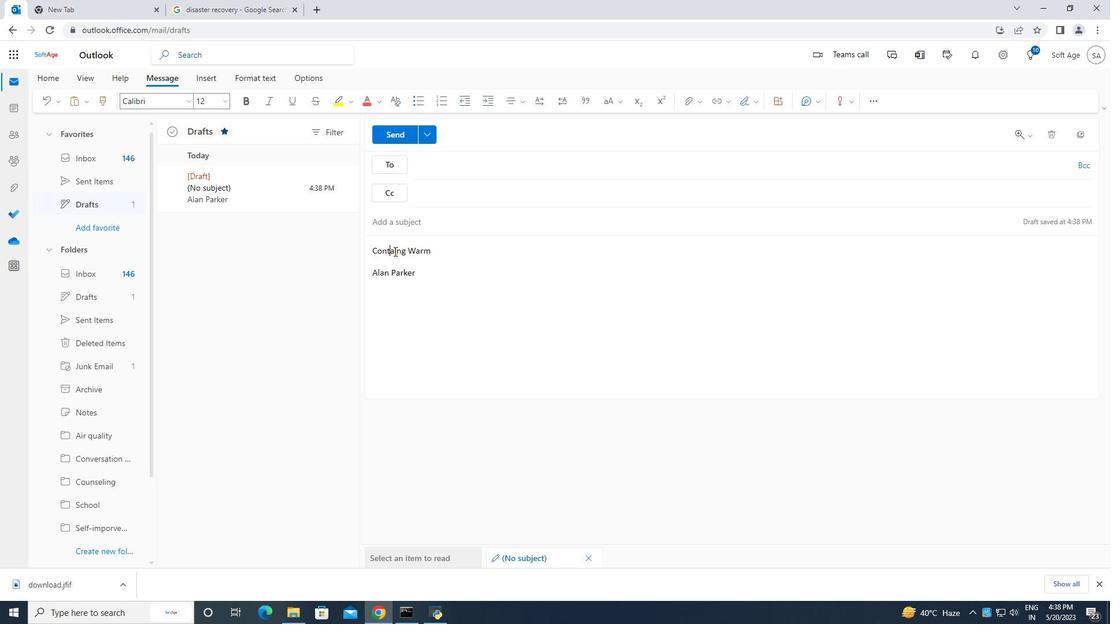 
Action: Mouse moved to (400, 250)
Screenshot: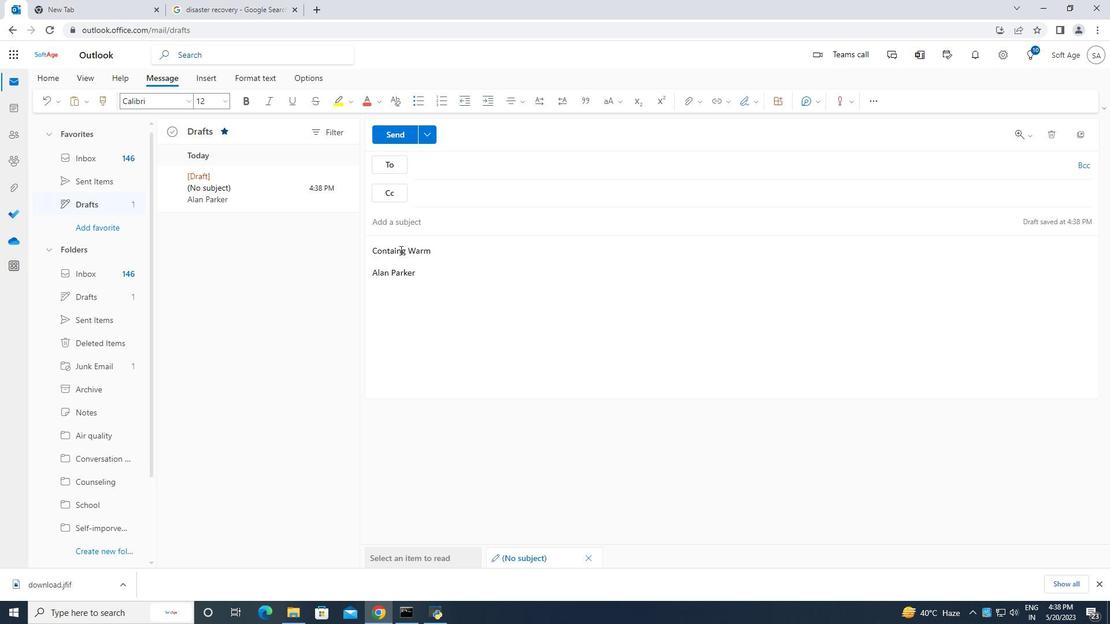 
Action: Mouse pressed left at (400, 250)
Screenshot: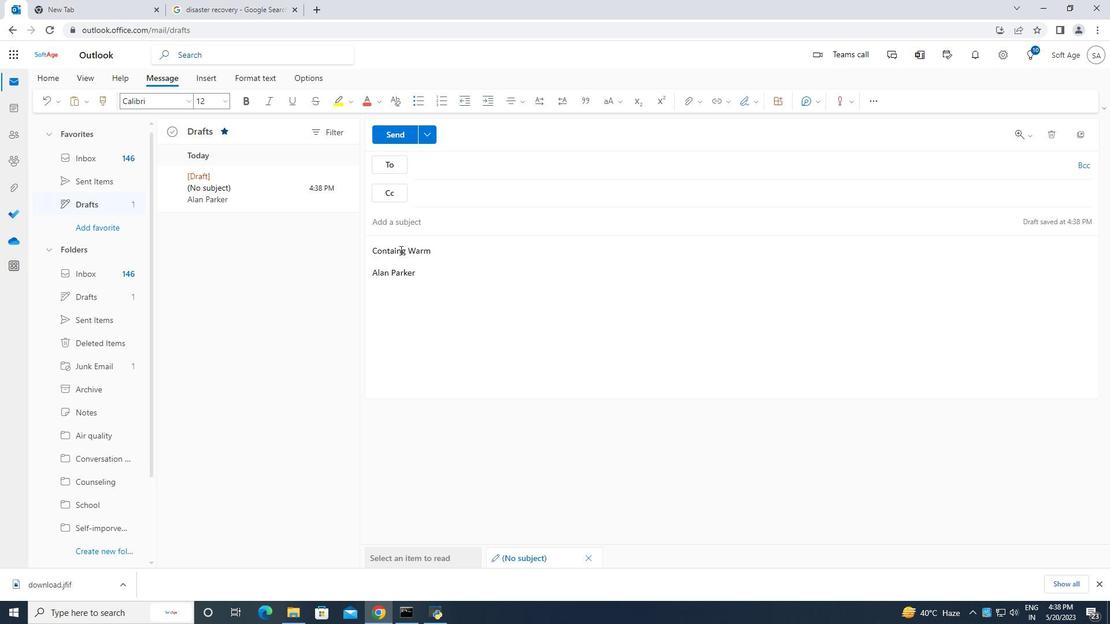 
Action: Mouse moved to (406, 266)
Screenshot: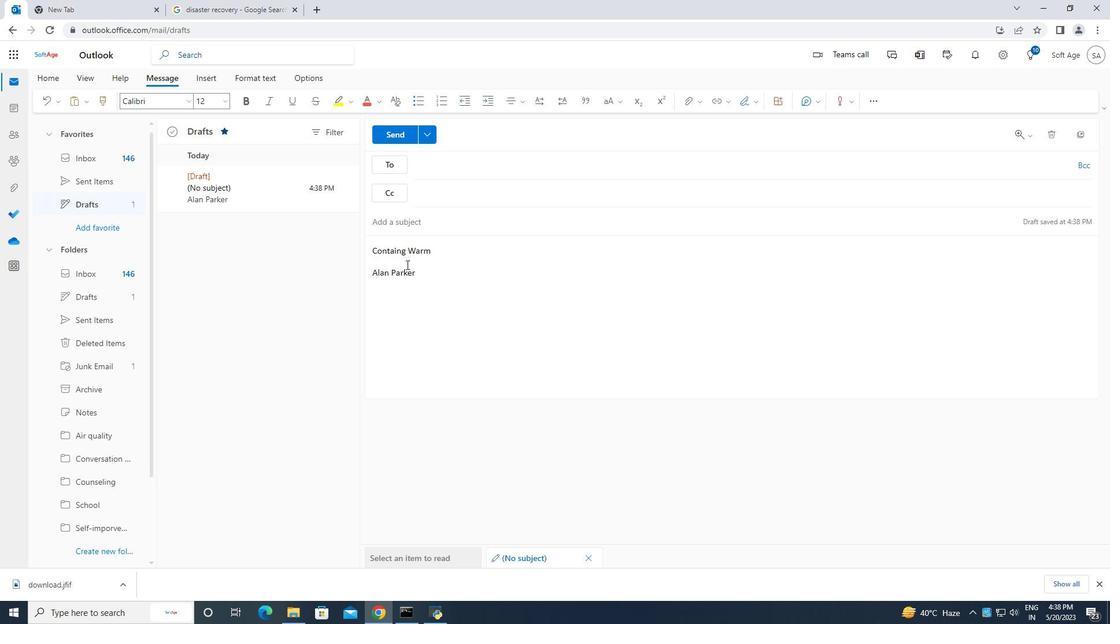 
Action: Key pressed in
Screenshot: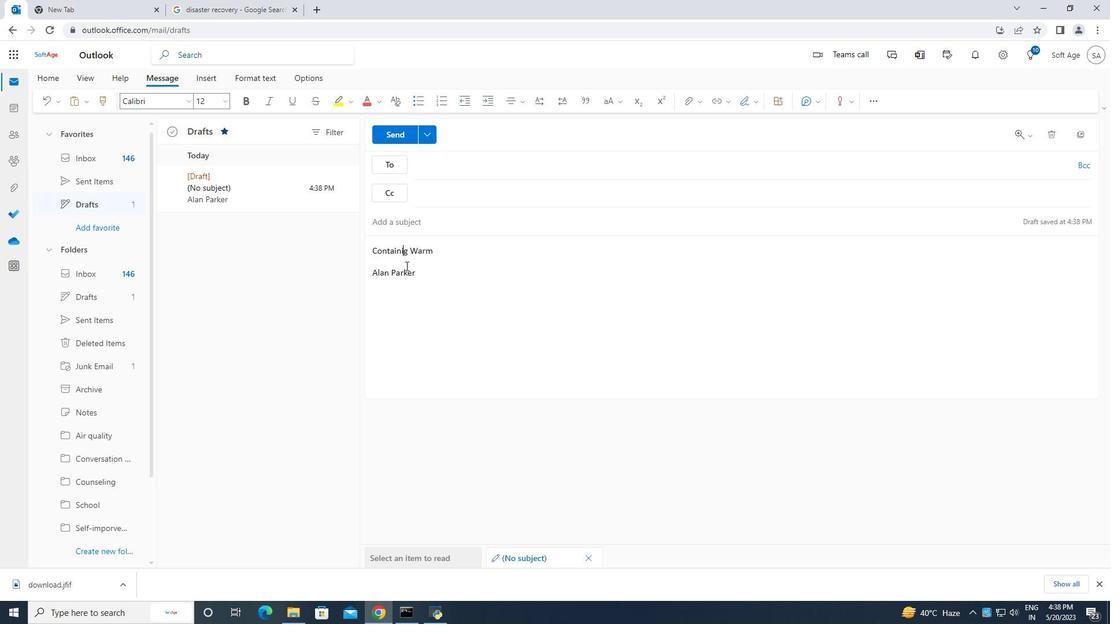 
Action: Mouse moved to (472, 260)
Screenshot: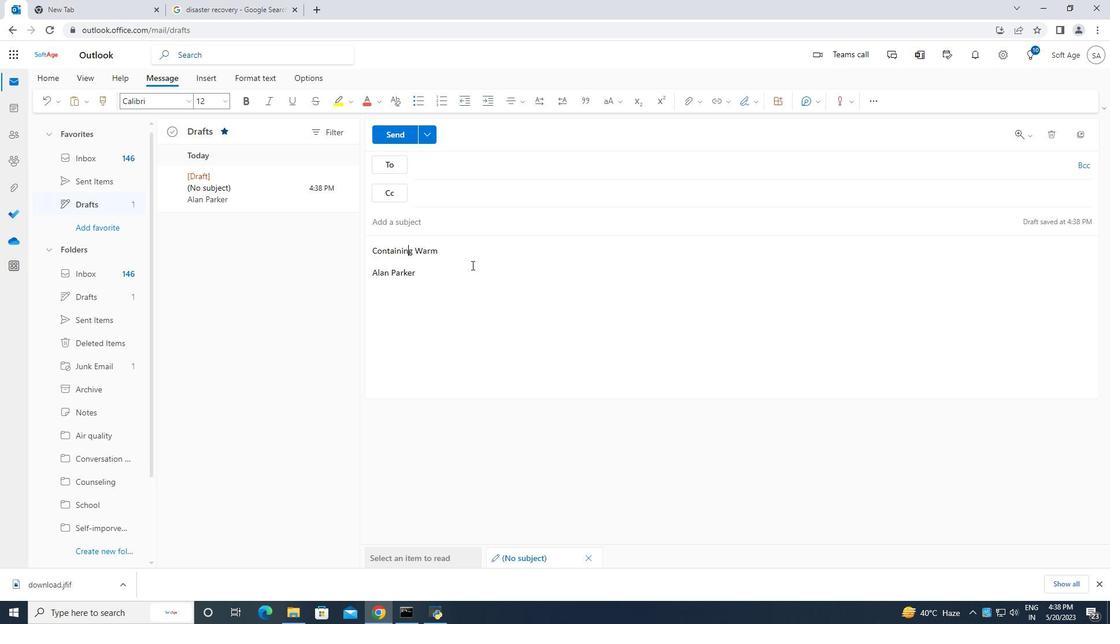 
Action: Mouse pressed left at (472, 260)
Screenshot: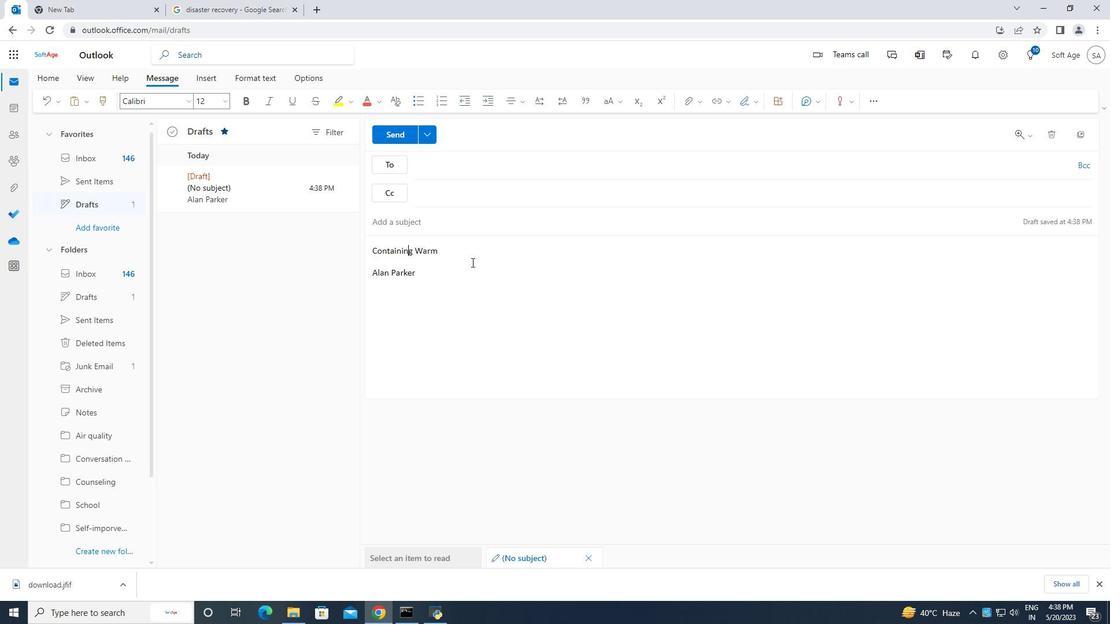 
Action: Mouse moved to (467, 252)
Screenshot: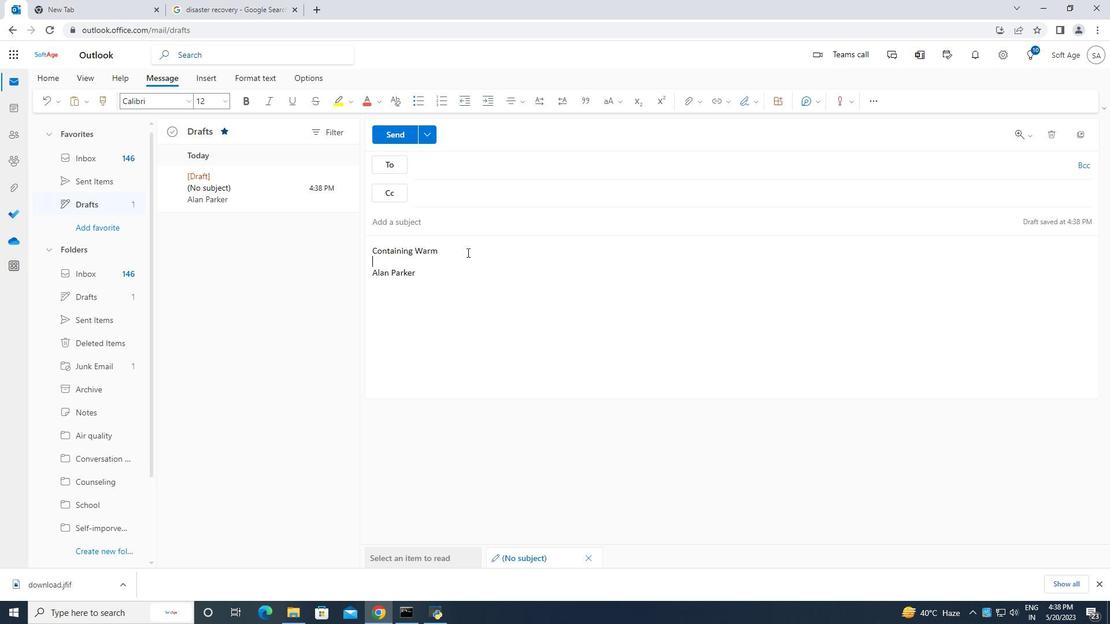 
Action: Mouse pressed left at (467, 252)
Screenshot: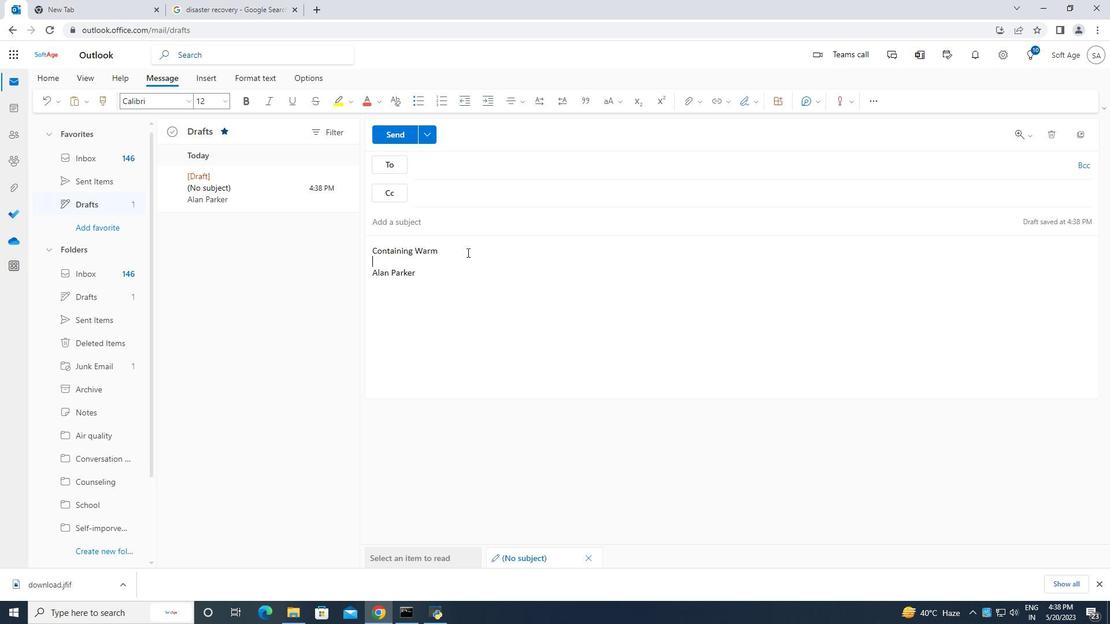 
Action: Key pressed <Key.space>regards,<Key.space>
Screenshot: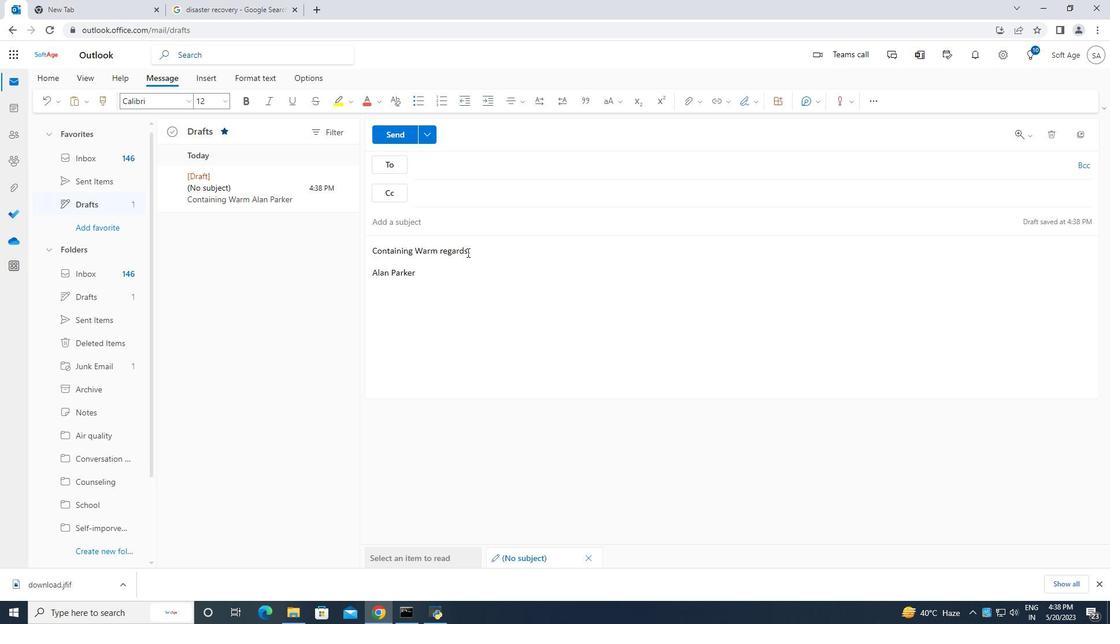 
Action: Mouse moved to (441, 250)
Screenshot: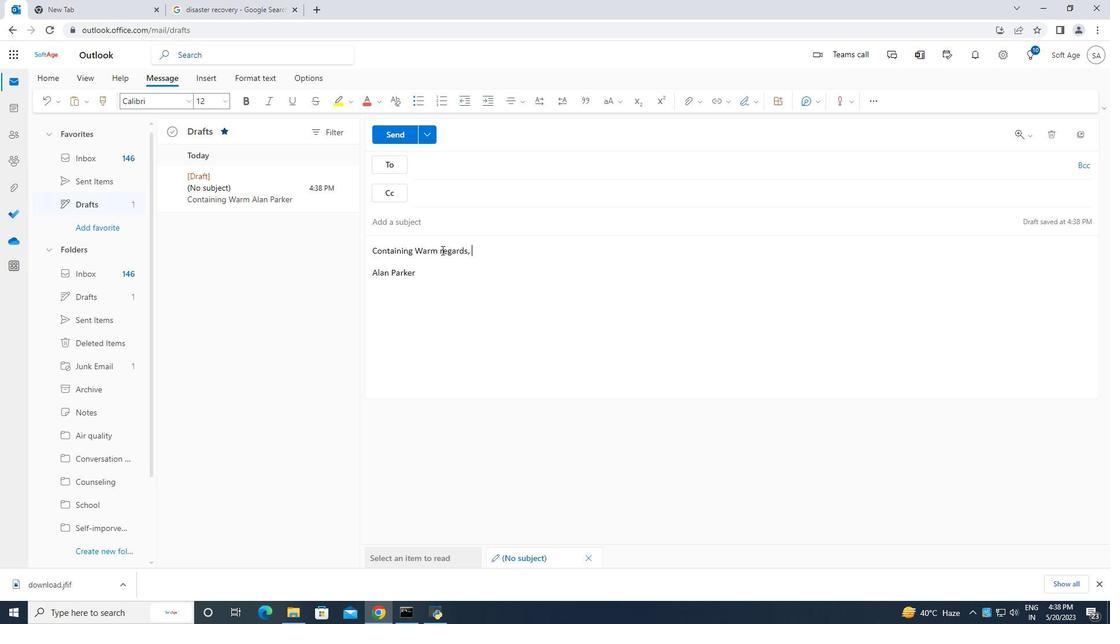 
Action: Mouse pressed left at (441, 250)
Screenshot: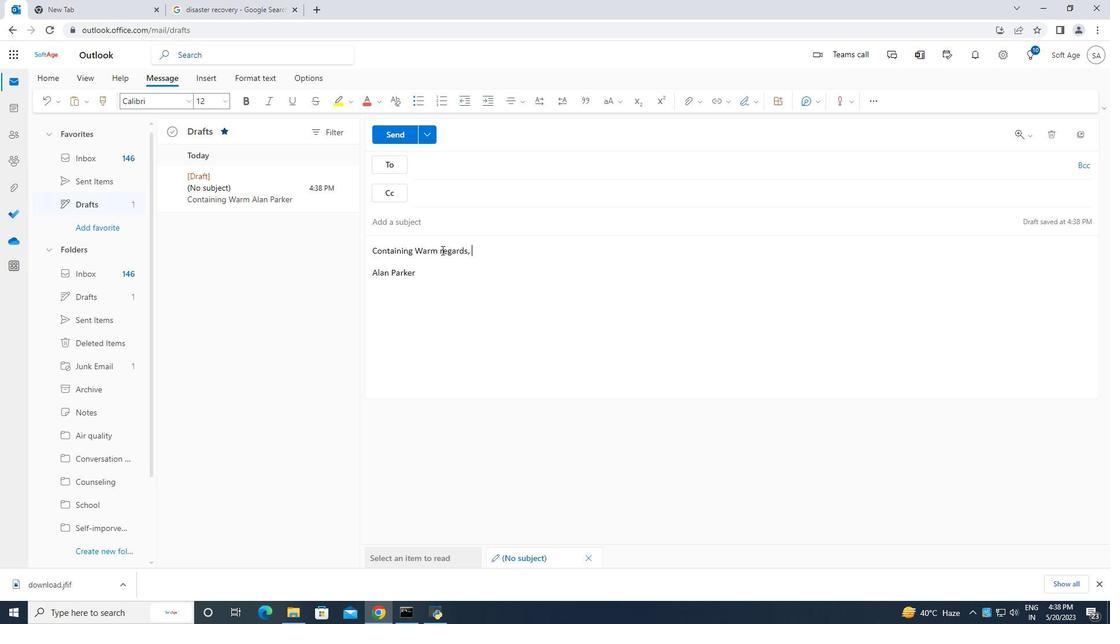 
Action: Mouse moved to (459, 265)
Screenshot: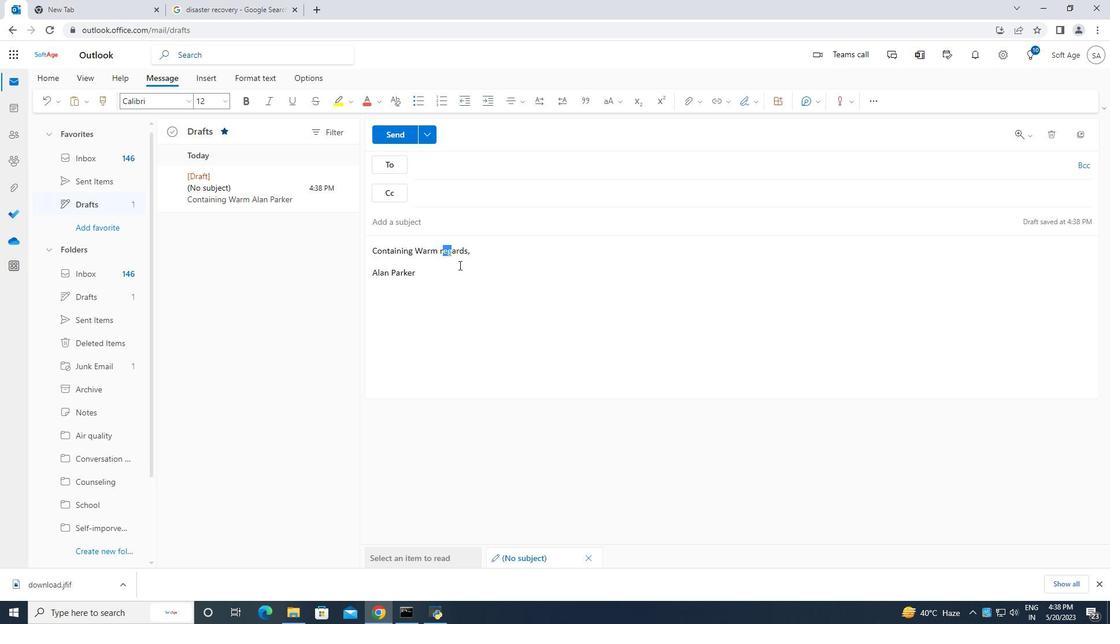 
Action: Mouse pressed left at (459, 265)
Screenshot: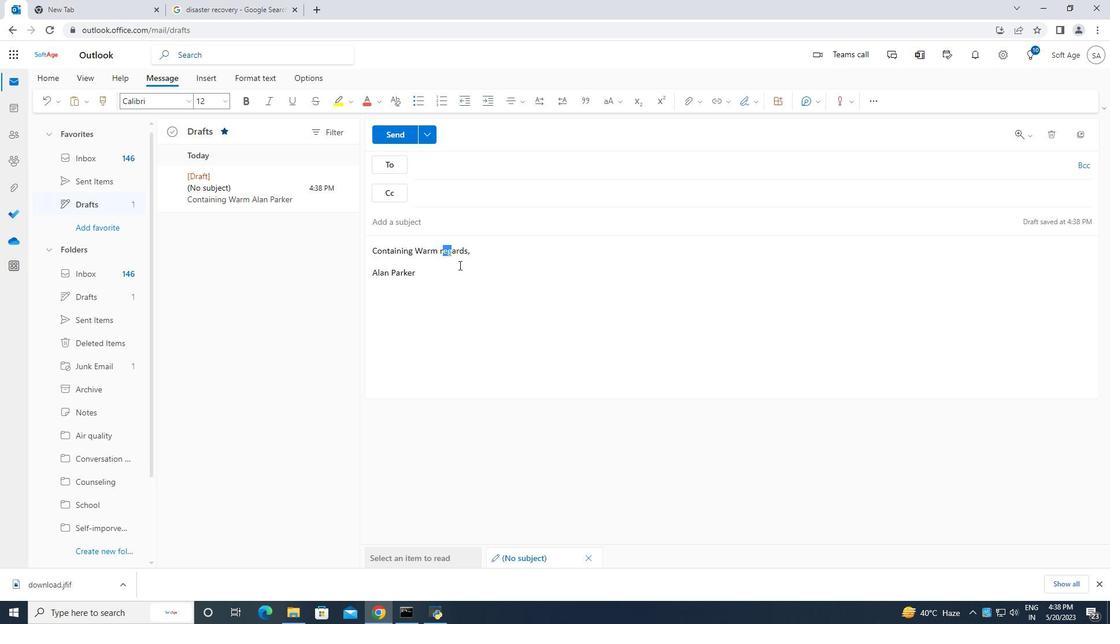 
Action: Mouse moved to (437, 250)
Screenshot: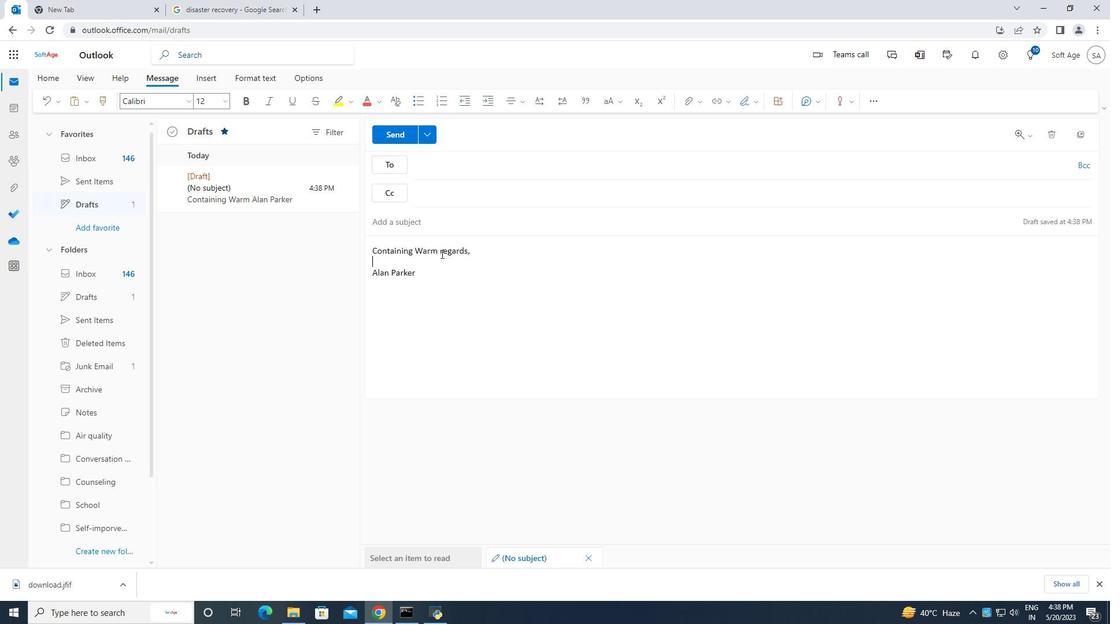 
Action: Mouse pressed left at (437, 250)
Screenshot: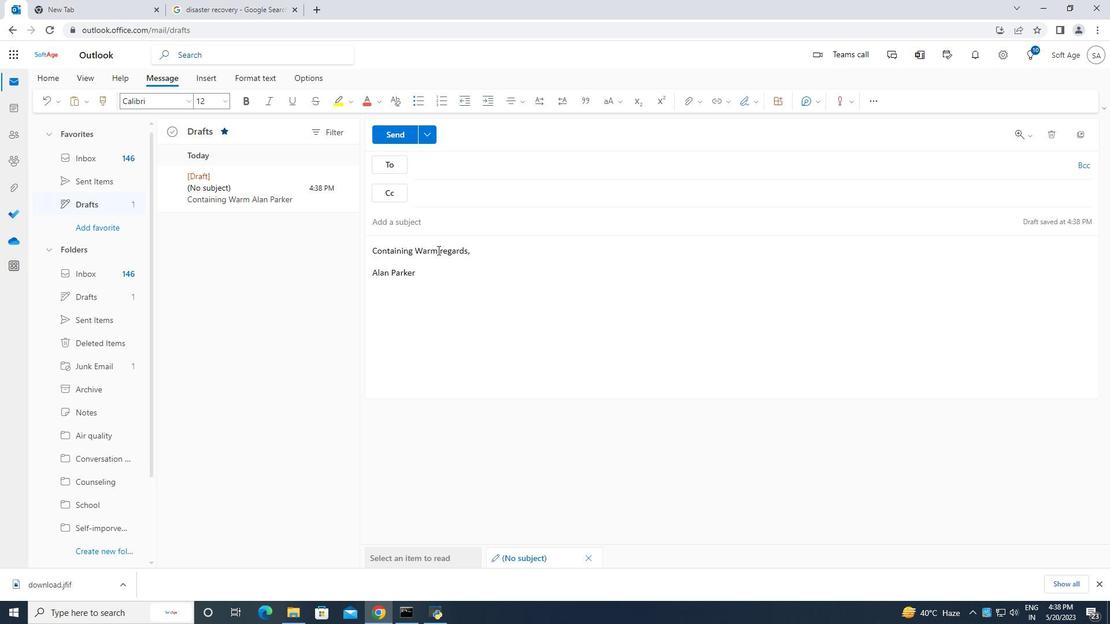 
Action: Mouse moved to (473, 276)
Screenshot: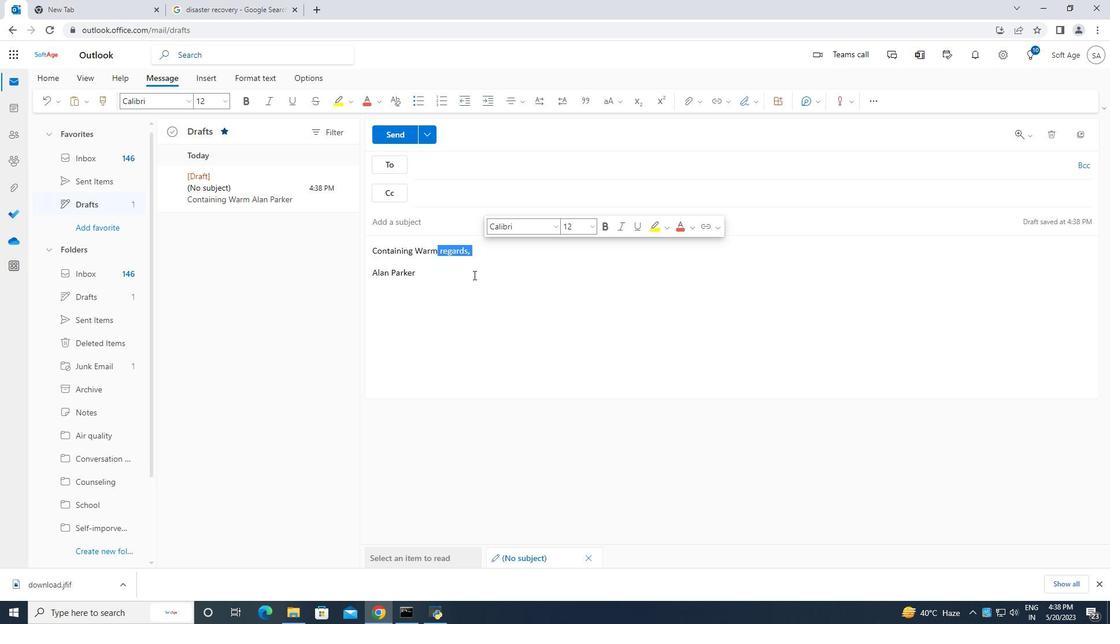 
Action: Key pressed ctrl+C
Screenshot: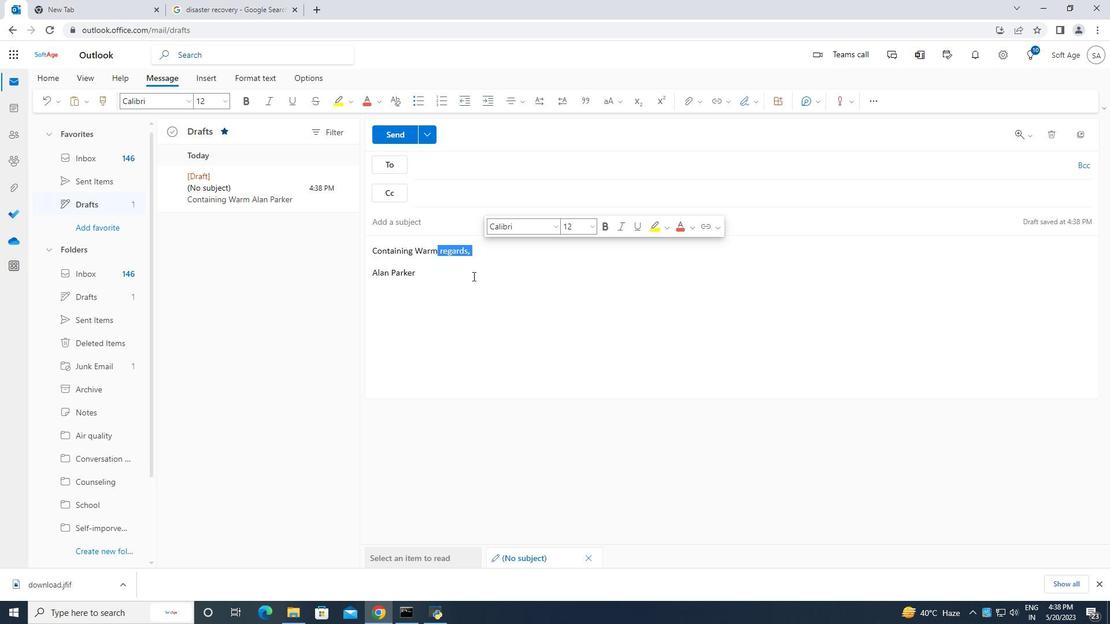
Action: Mouse moved to (400, 257)
Screenshot: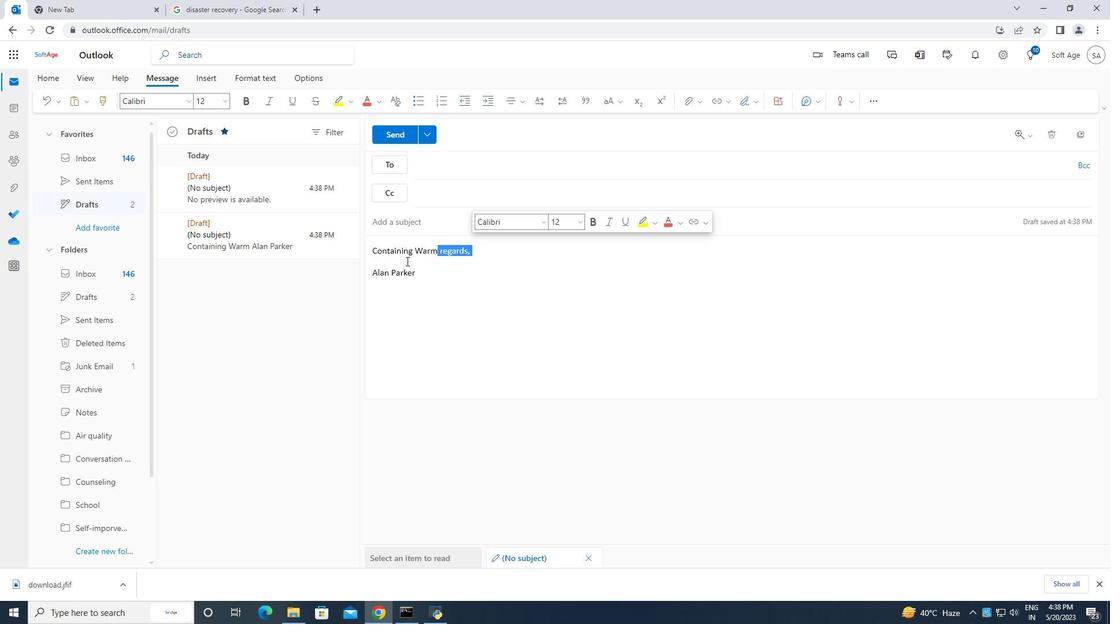 
Action: Mouse pressed left at (400, 257)
Screenshot: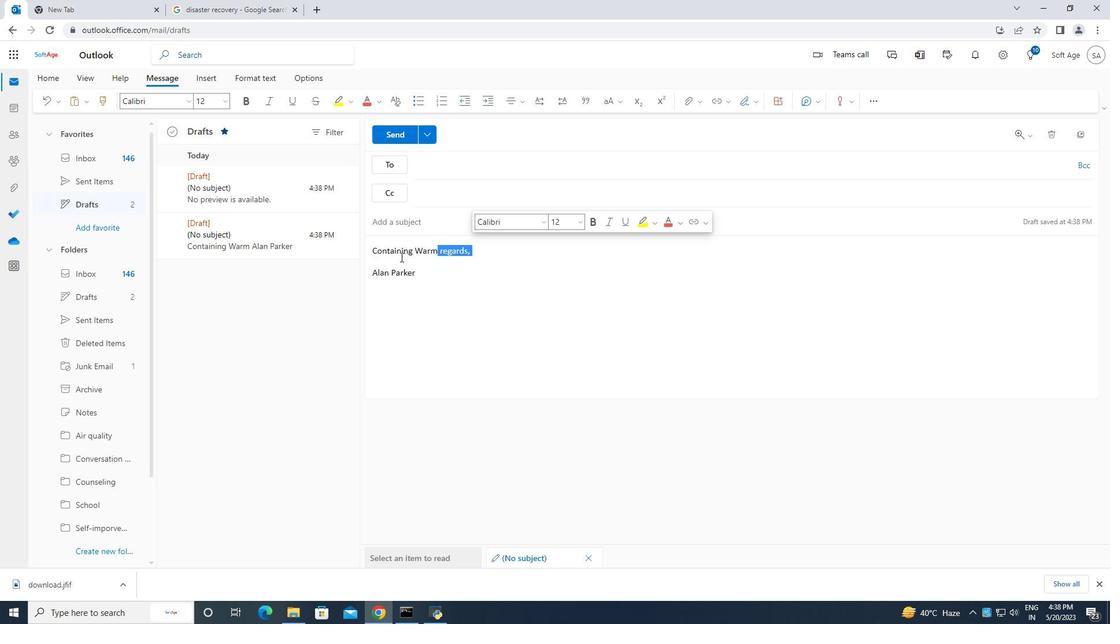 
Action: Mouse moved to (385, 267)
Screenshot: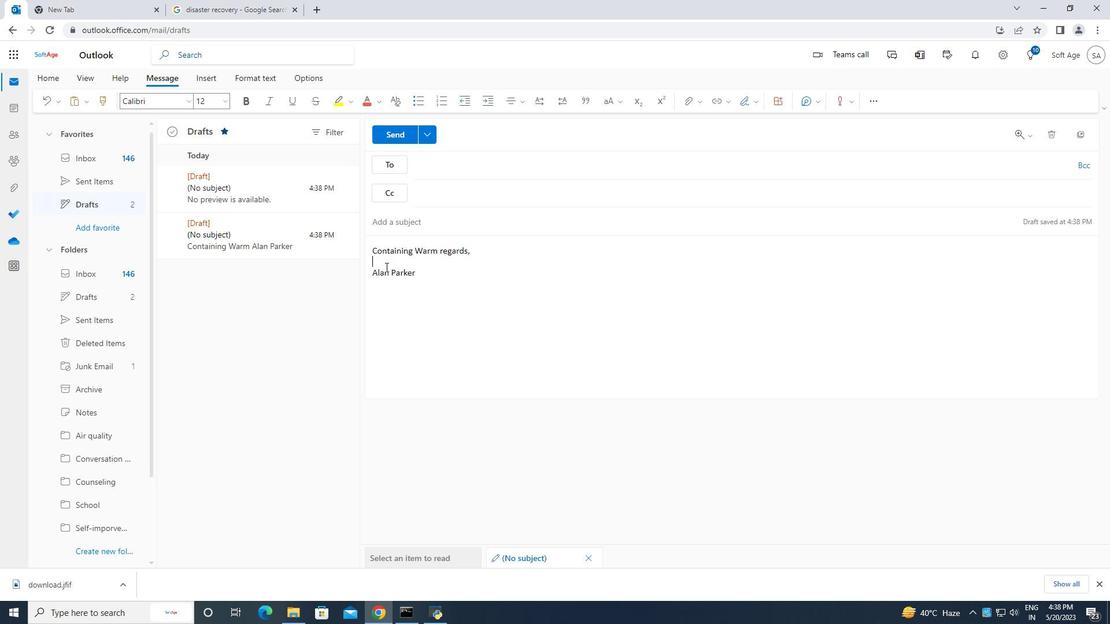 
Action: Key pressed ctrl+V
Screenshot: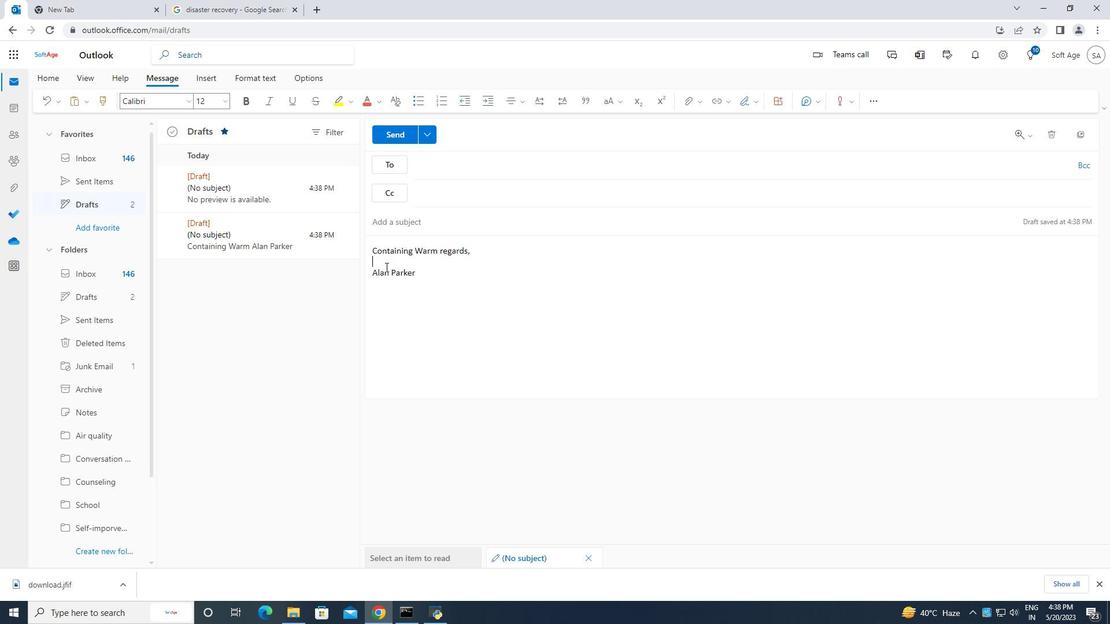 
Action: Mouse moved to (469, 250)
Screenshot: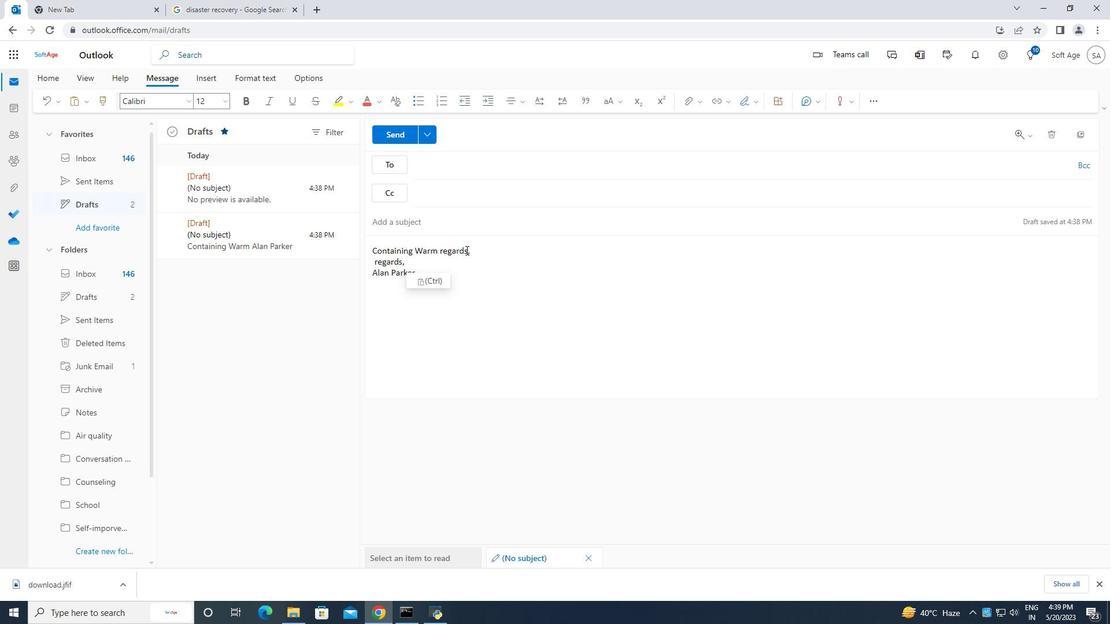 
Action: Mouse pressed left at (469, 250)
Screenshot: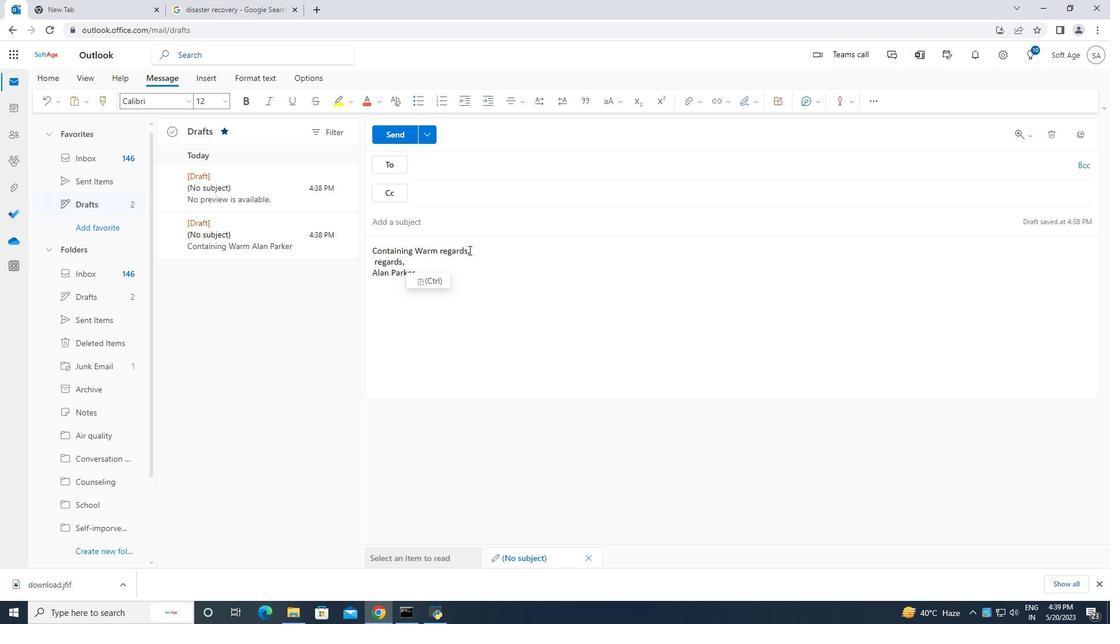 
Action: Mouse moved to (470, 255)
Screenshot: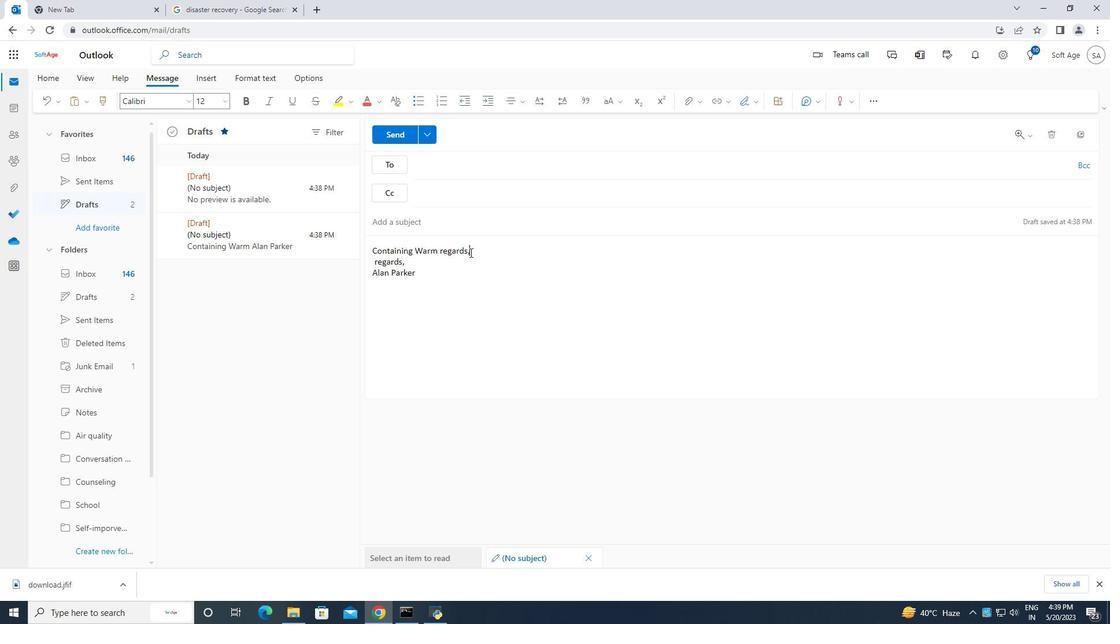 
Action: Key pressed <Key.backspace>
Screenshot: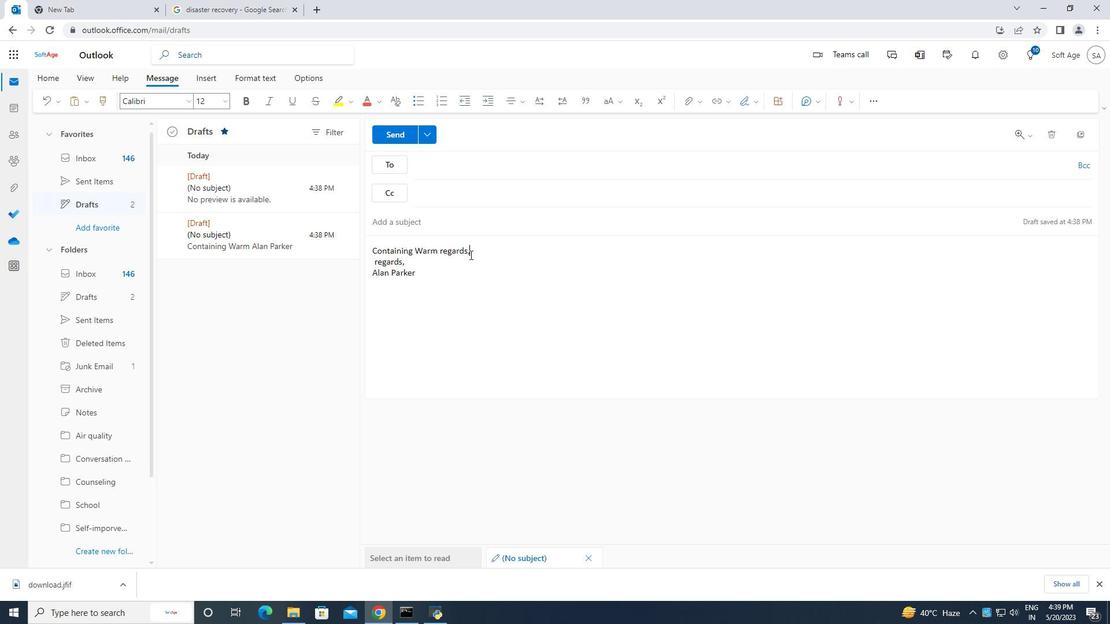
Action: Mouse moved to (470, 255)
Screenshot: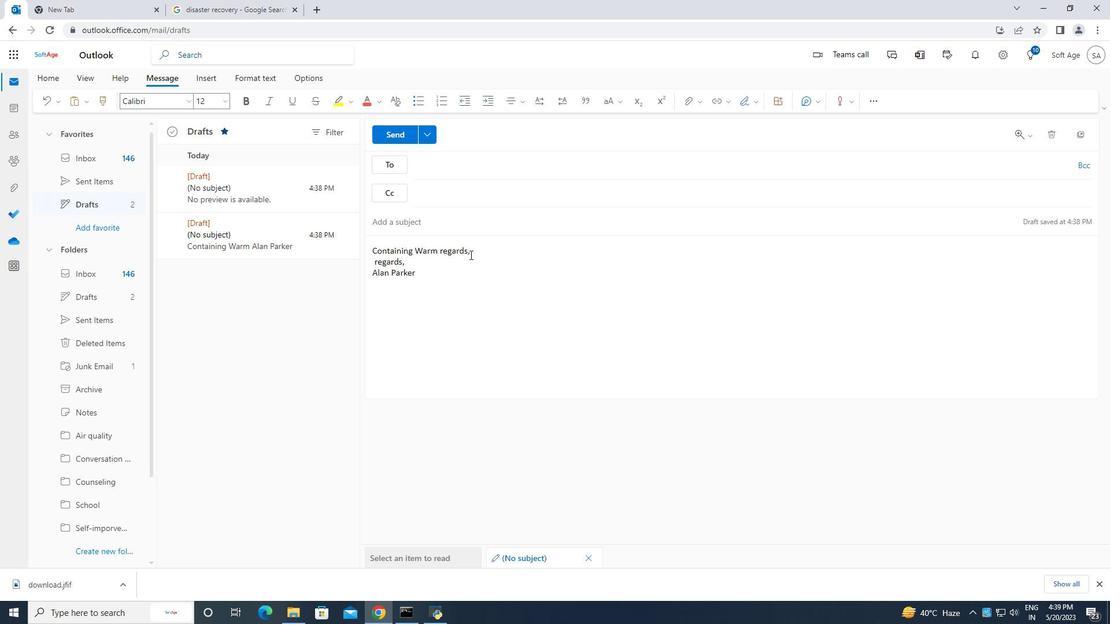 
Action: Key pressed <Key.backspace><Key.backspace><Key.backspace><Key.backspace><Key.backspace><Key.backspace><Key.backspace>
Screenshot: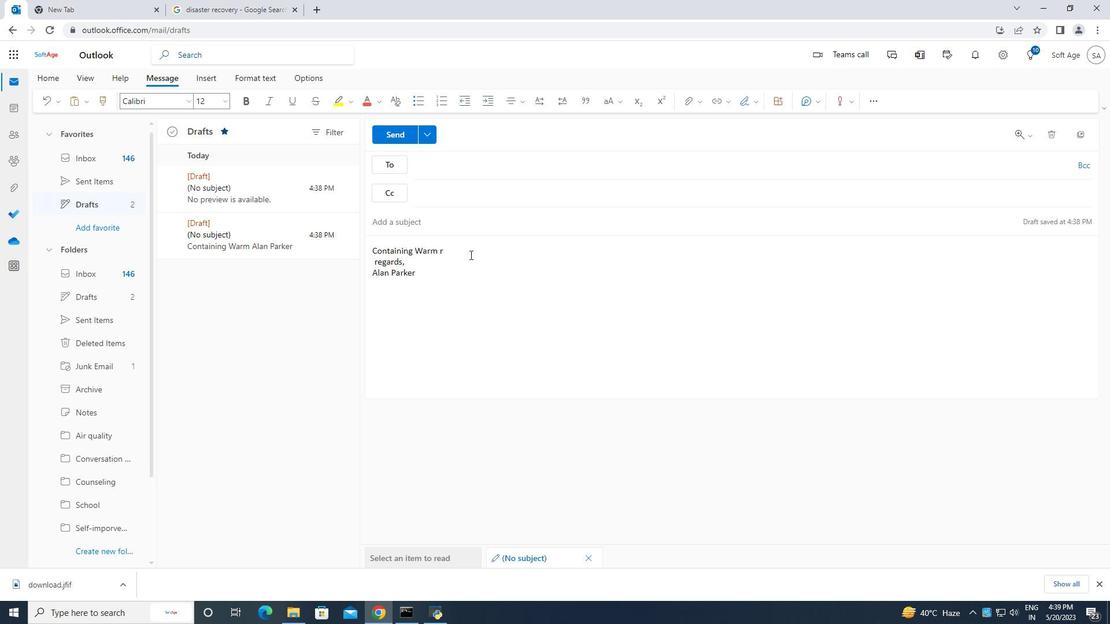 
Action: Mouse moved to (477, 169)
Screenshot: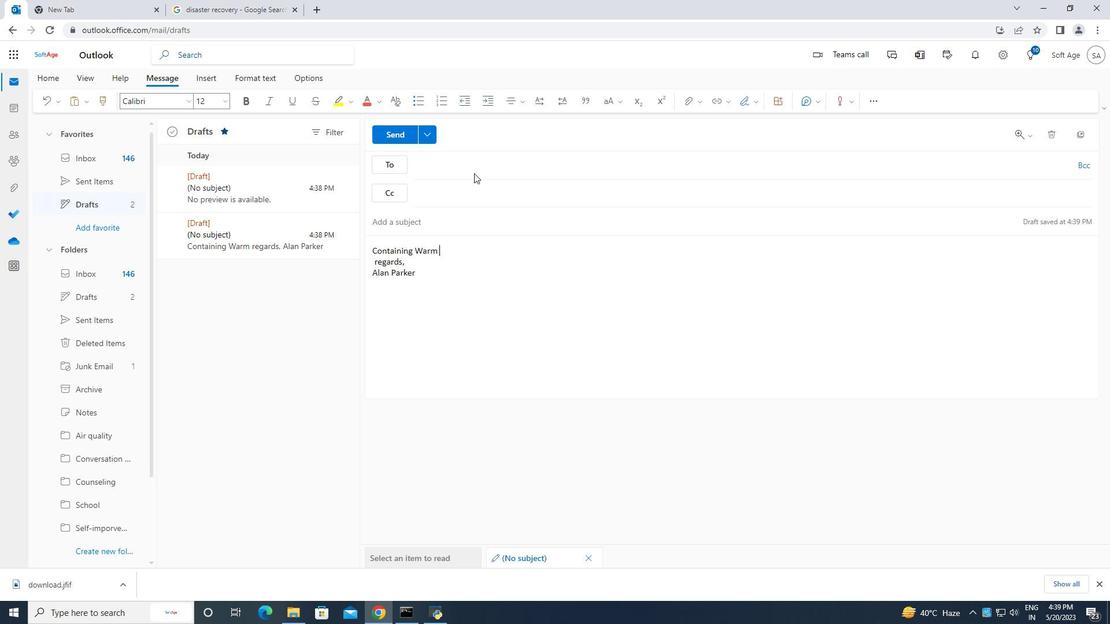 
Action: Mouse pressed left at (477, 169)
Screenshot: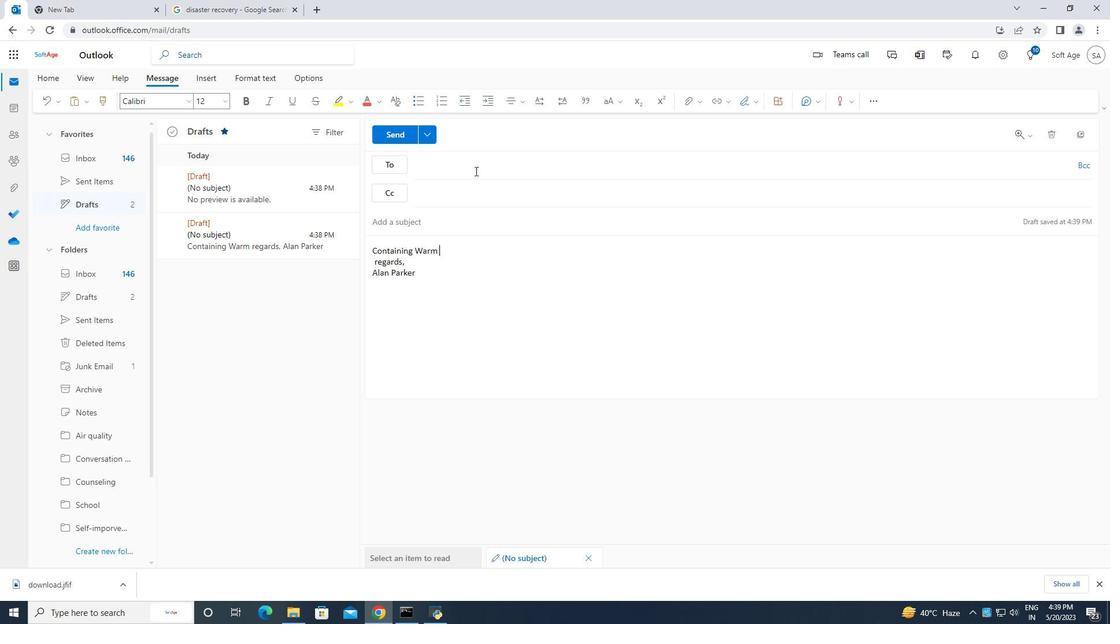 
Action: Key pressed soft
Screenshot: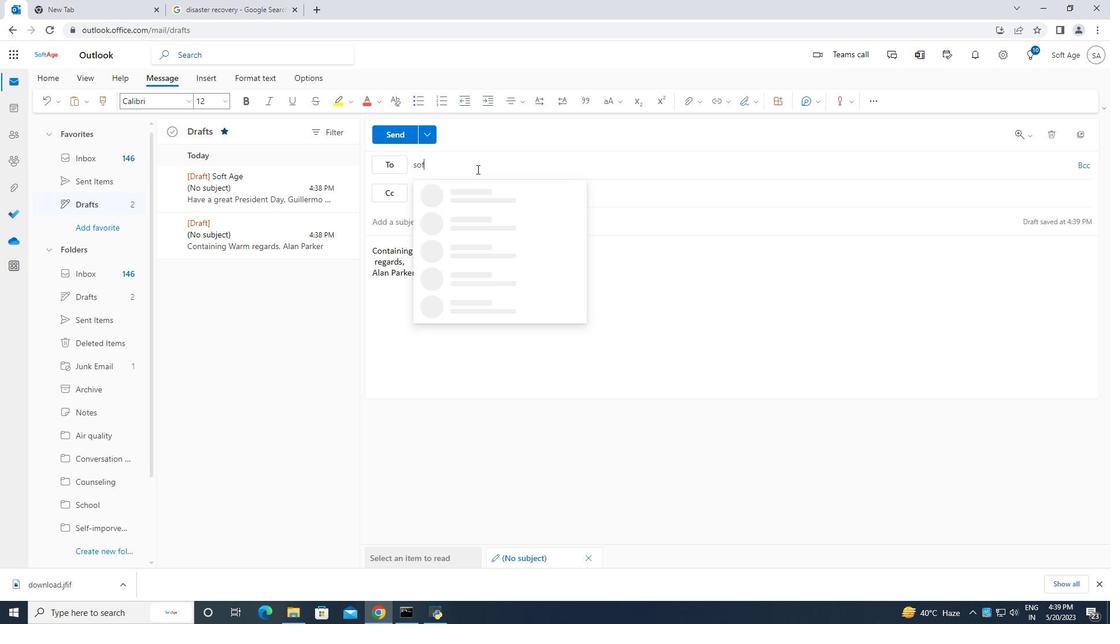 
Action: Mouse moved to (526, 194)
Screenshot: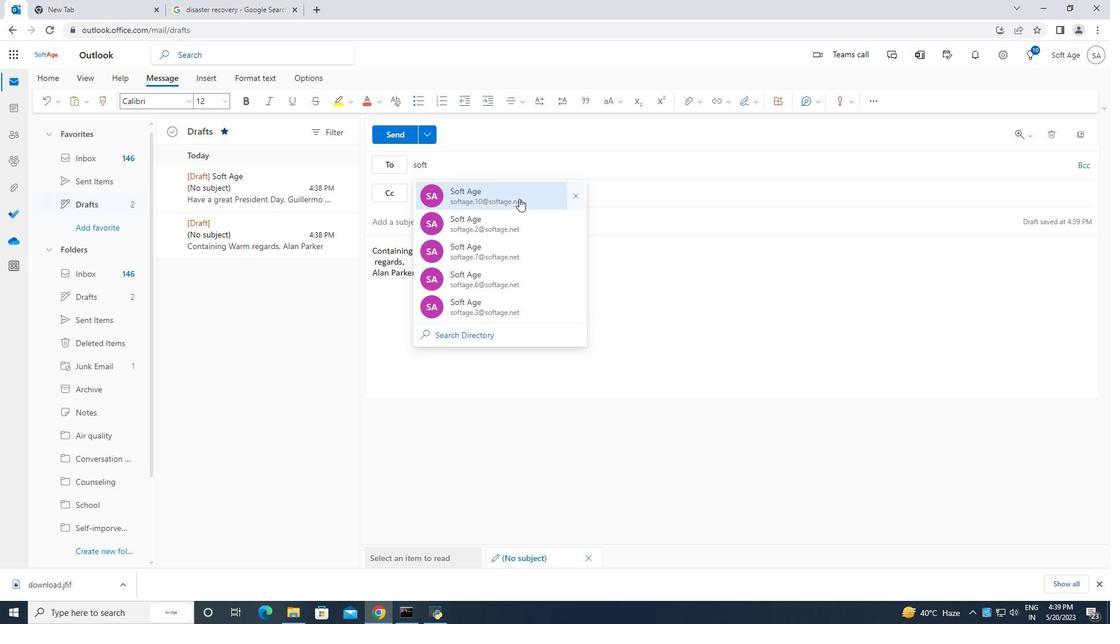 
Action: Mouse pressed left at (526, 194)
Screenshot: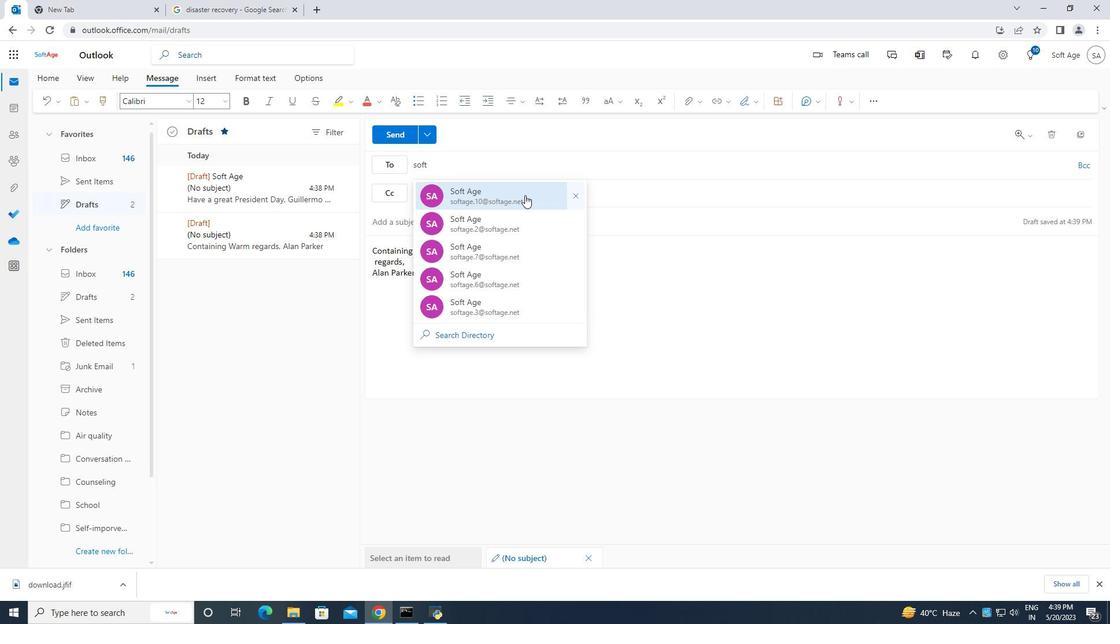 
Action: Mouse moved to (687, 103)
Screenshot: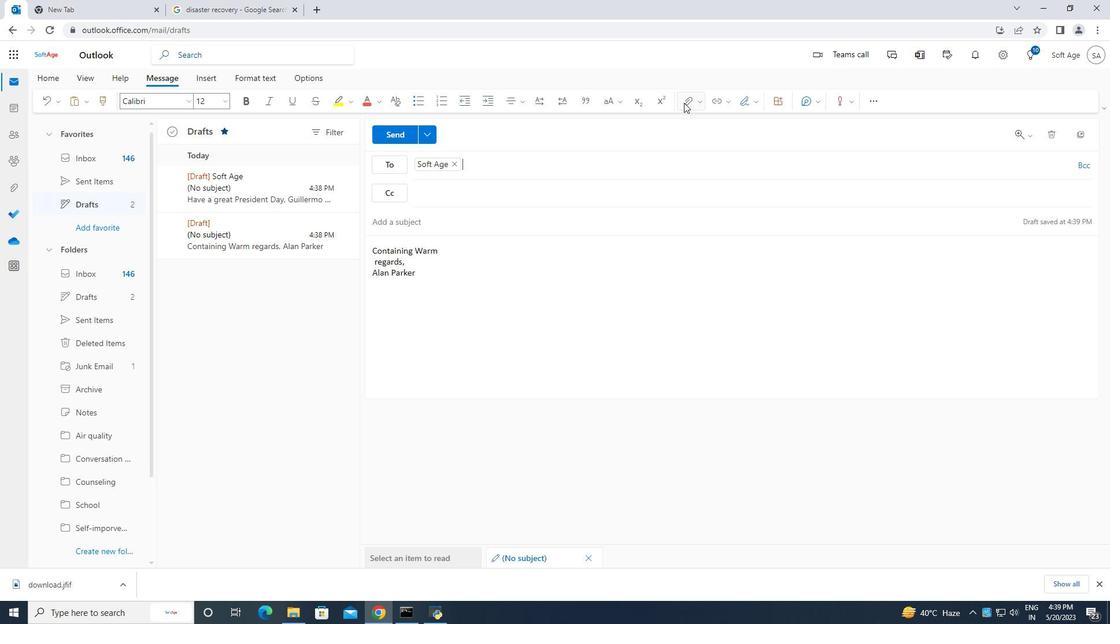 
Action: Mouse pressed left at (687, 103)
Screenshot: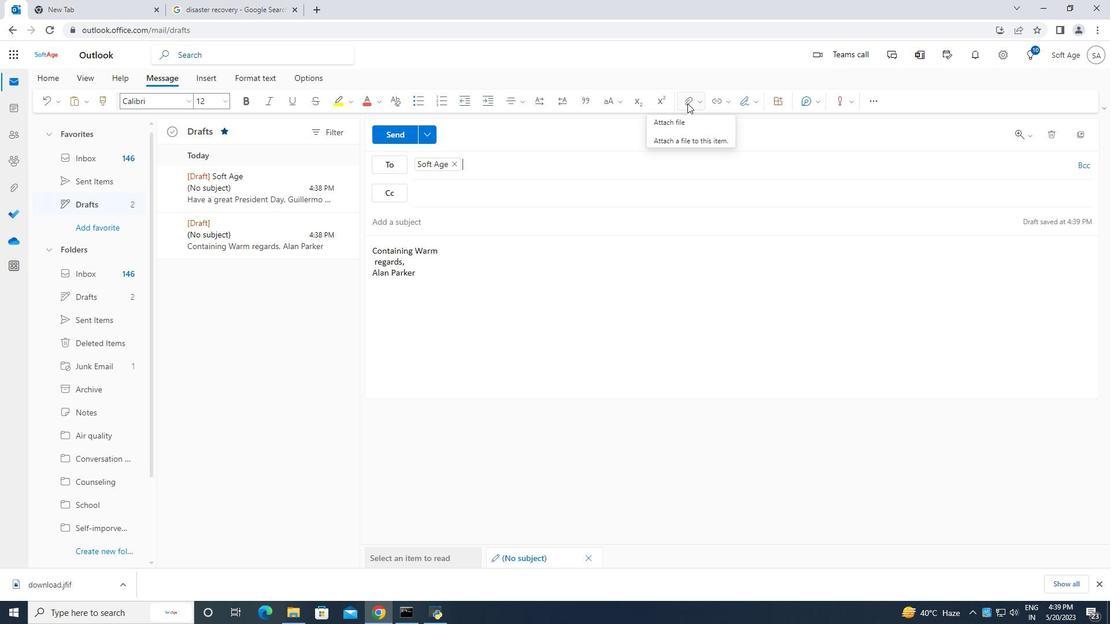 
Action: Mouse moved to (646, 126)
Screenshot: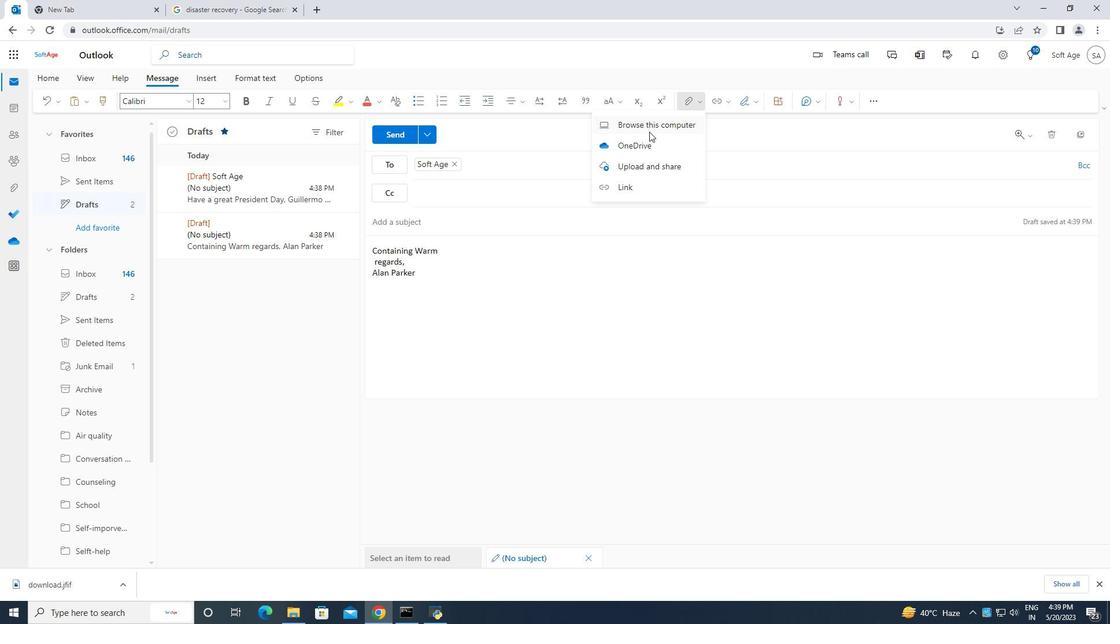 
Action: Mouse pressed left at (646, 126)
Screenshot: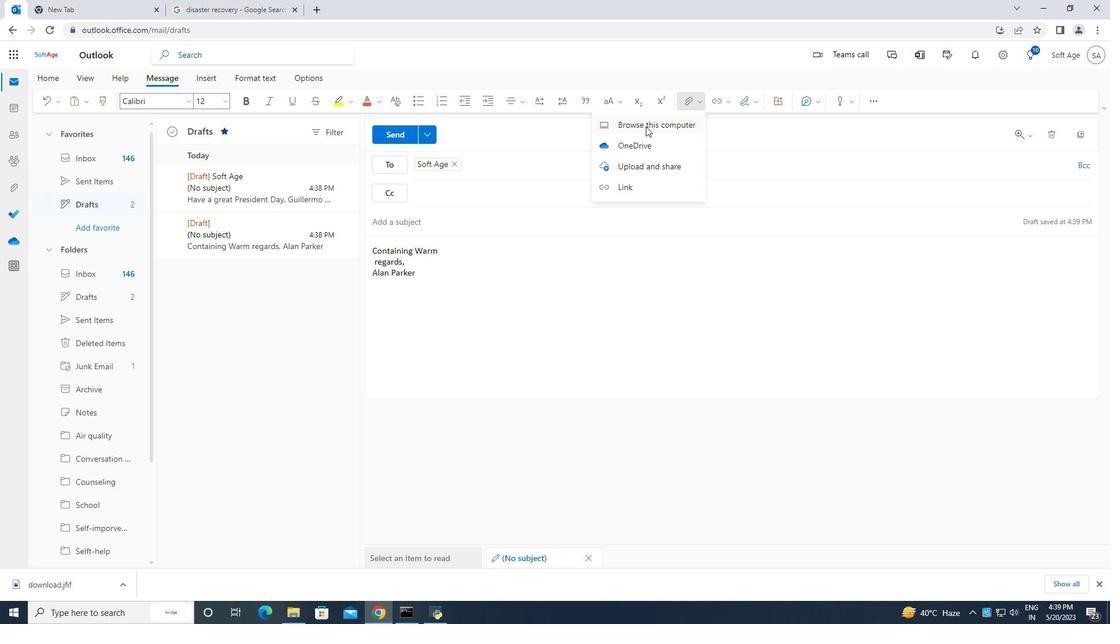 
Action: Mouse moved to (57, 123)
Screenshot: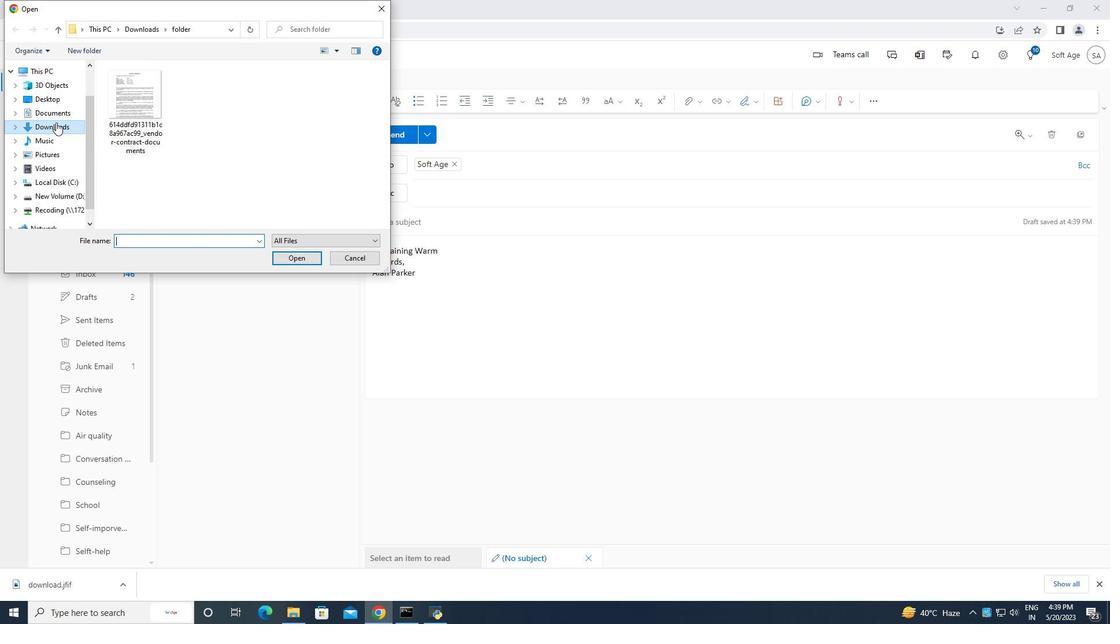 
Action: Mouse pressed left at (57, 123)
Screenshot: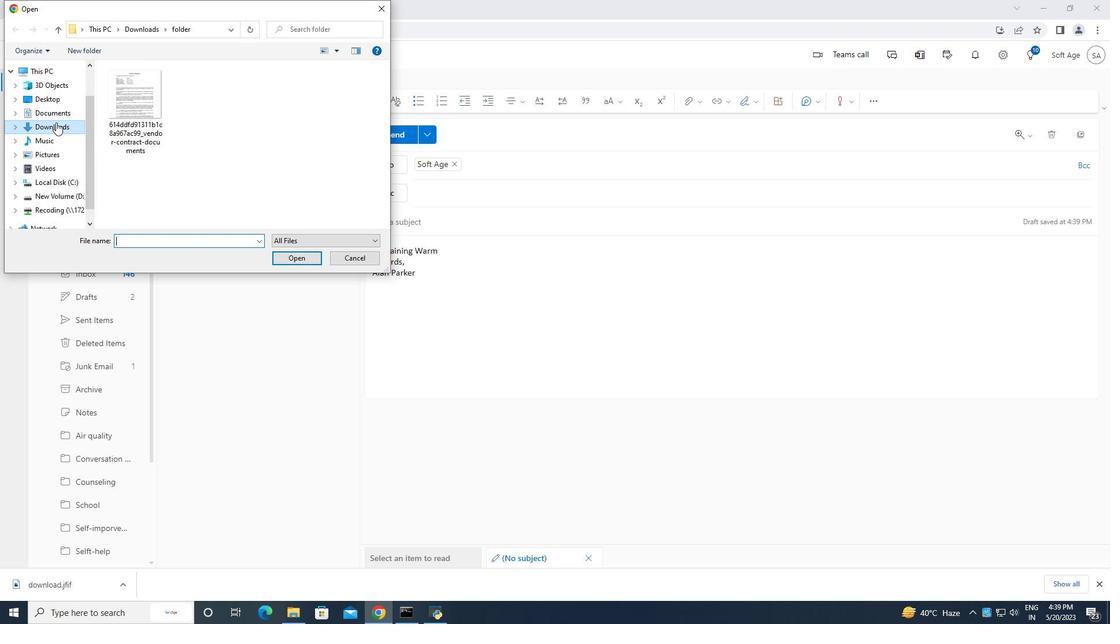 
Action: Mouse moved to (231, 211)
Screenshot: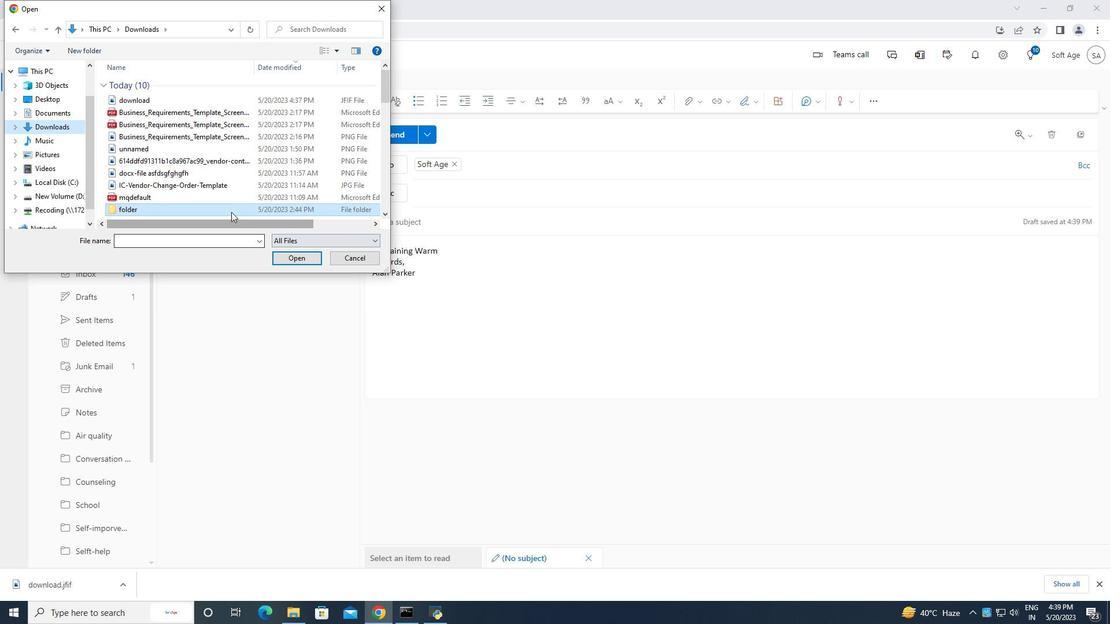 
Action: Mouse pressed left at (231, 211)
Screenshot: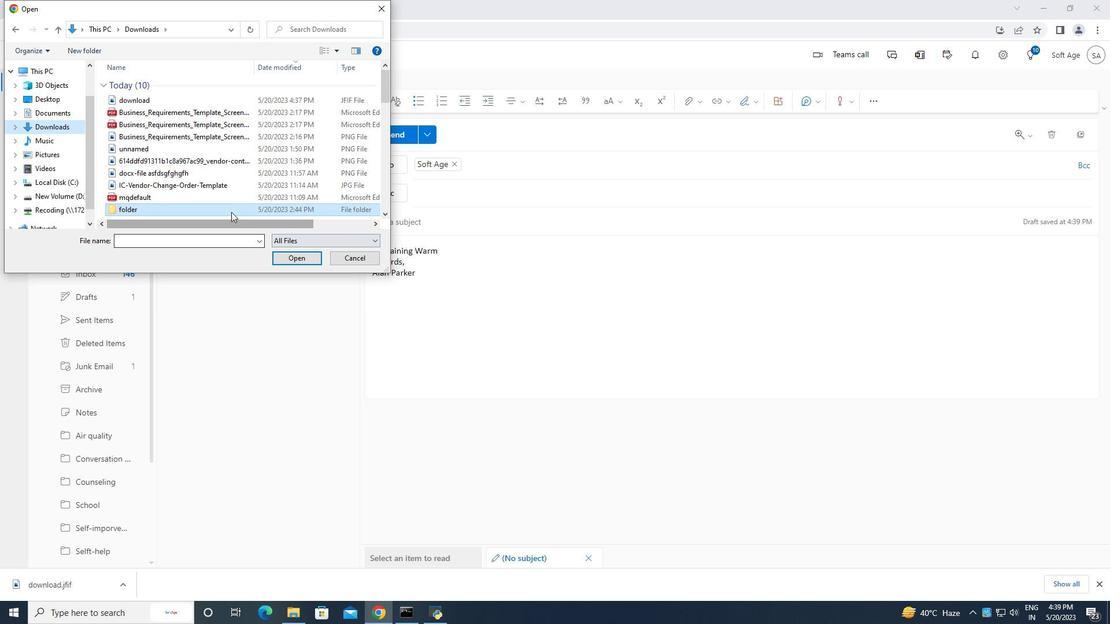 
Action: Mouse moved to (283, 257)
Screenshot: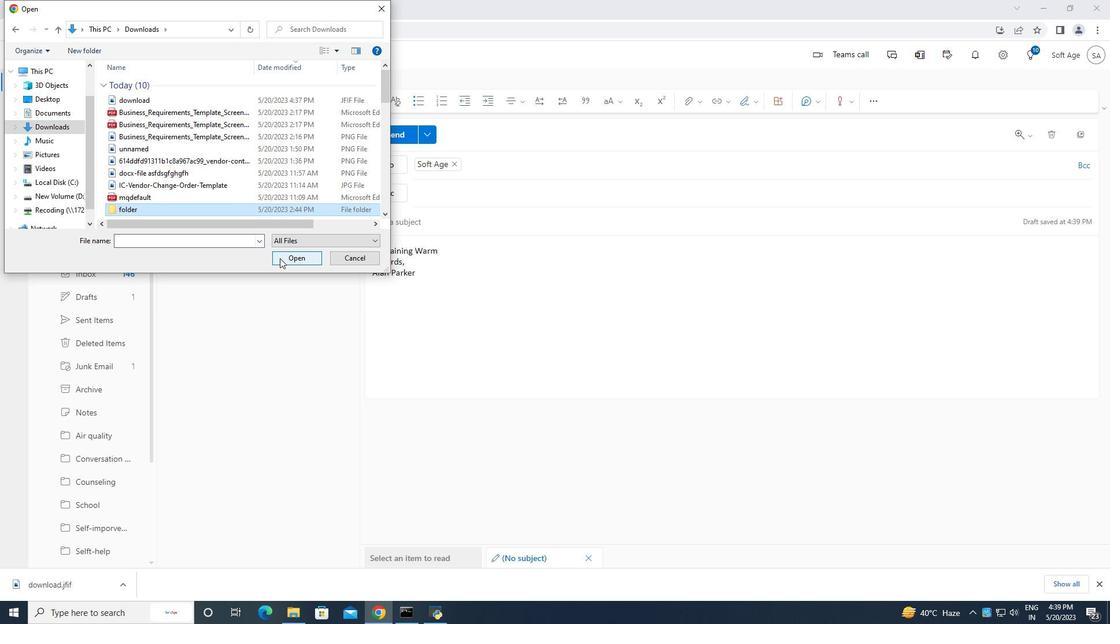 
Action: Mouse pressed left at (283, 257)
Screenshot: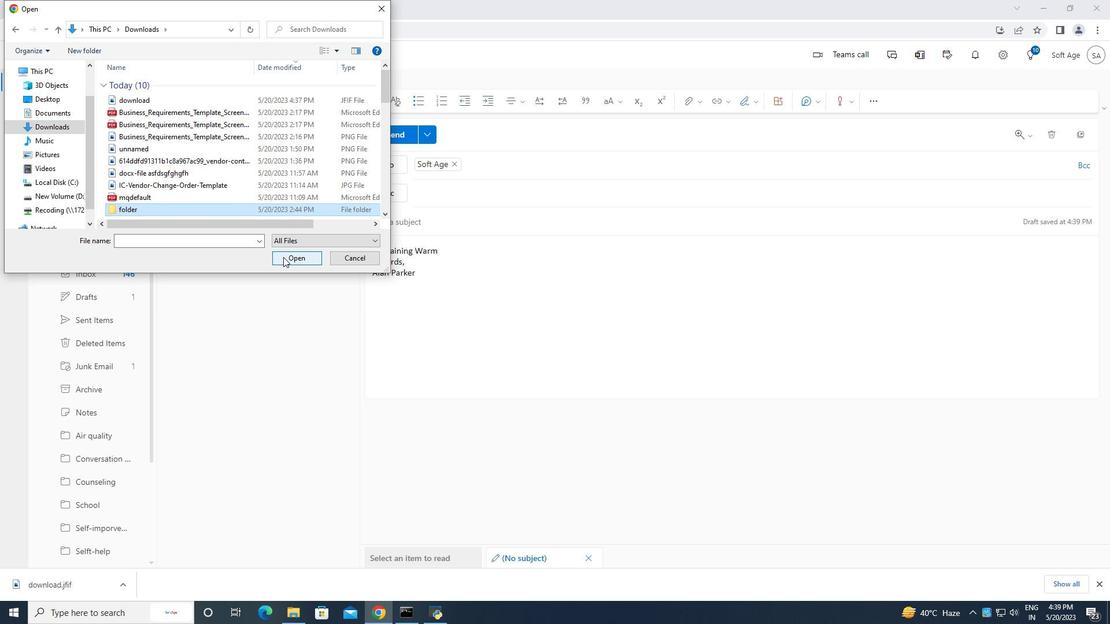 
Action: Mouse moved to (155, 106)
Screenshot: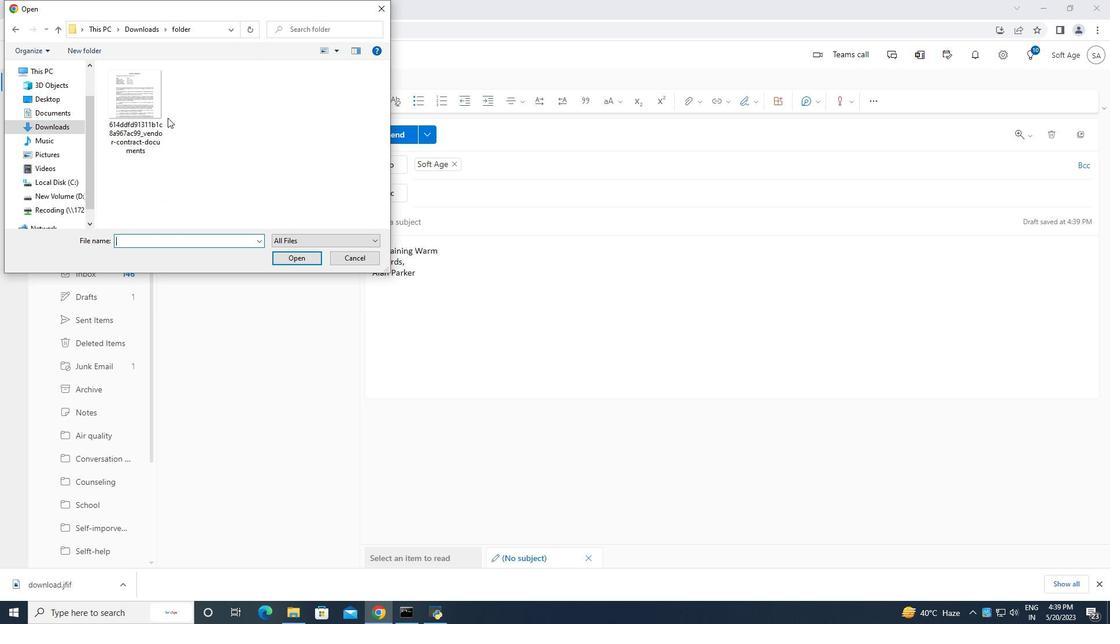 
Action: Mouse pressed left at (155, 106)
Screenshot: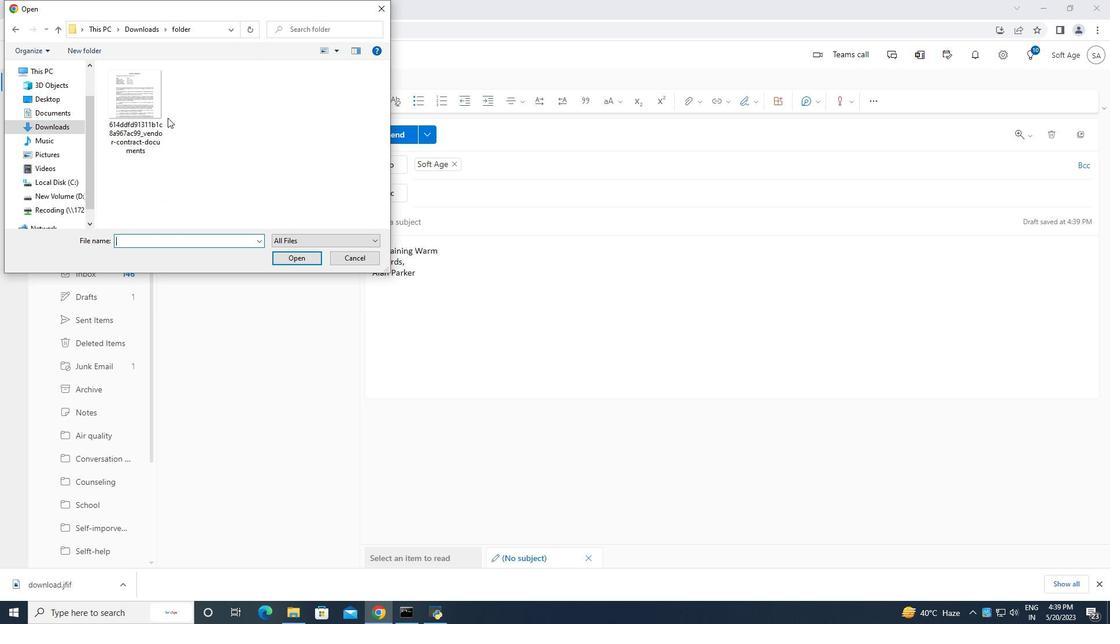 
Action: Mouse moved to (294, 252)
Screenshot: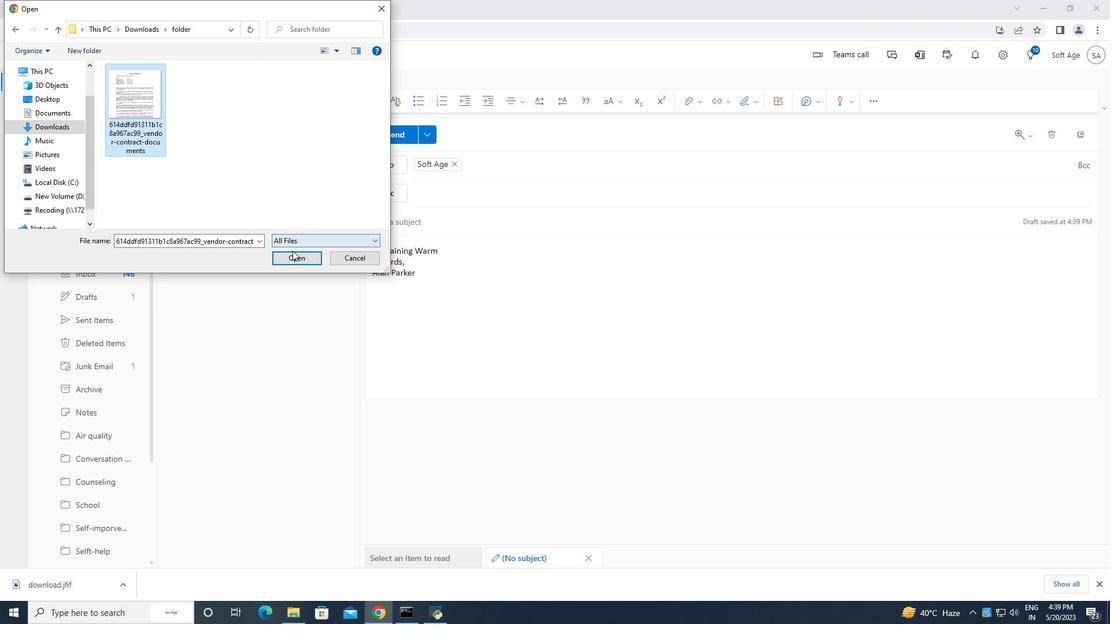 
Action: Mouse pressed left at (294, 252)
Screenshot: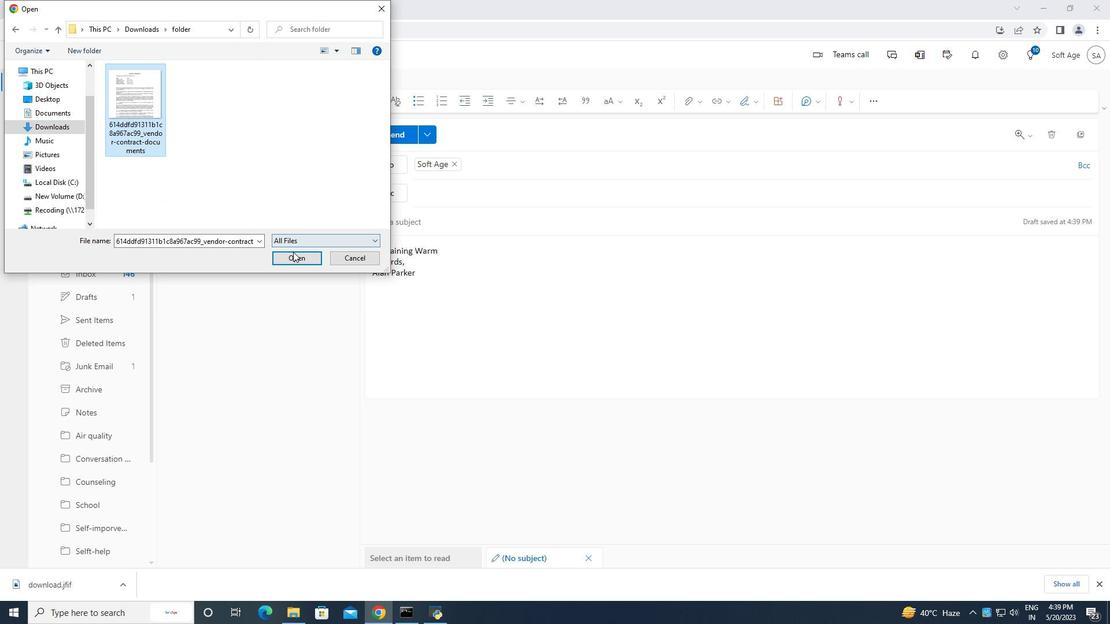 
Action: Mouse moved to (581, 300)
Screenshot: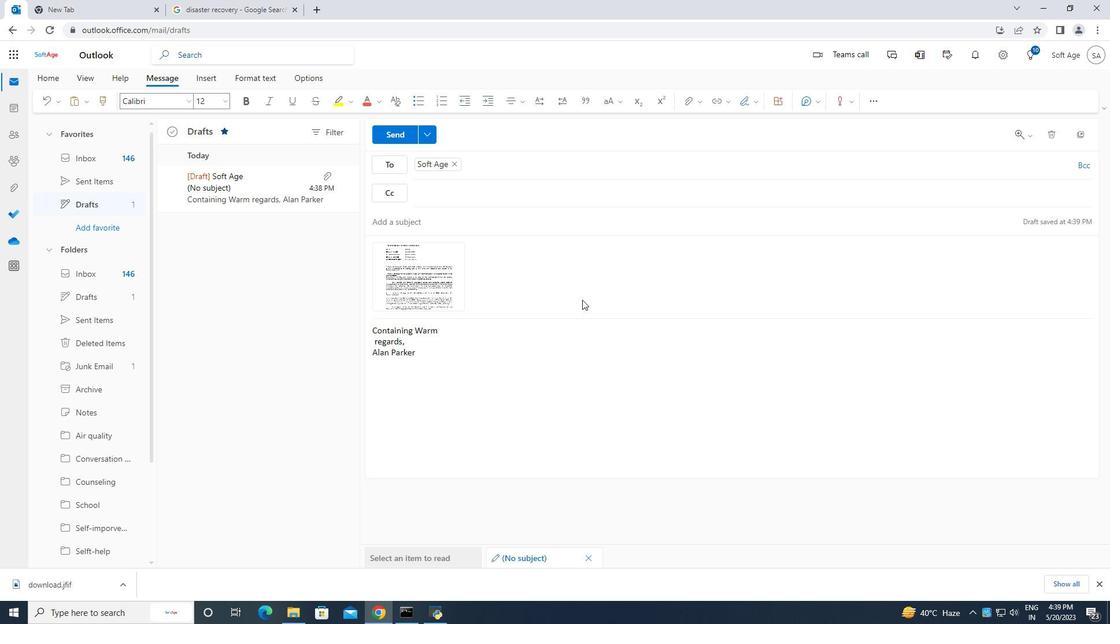 
